 Task: Implement the logic of calculate the total prices of all the products.
Action: Mouse moved to (594, 40)
Screenshot: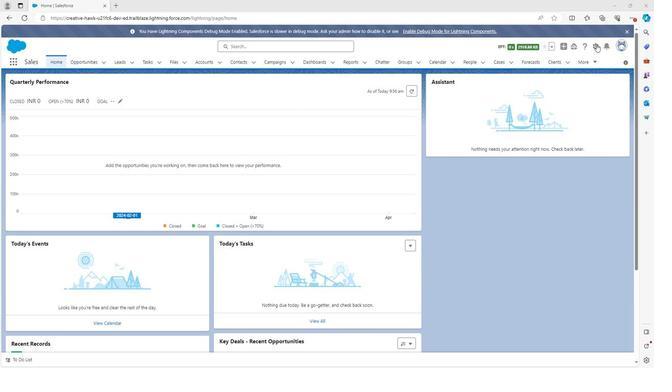 
Action: Mouse pressed left at (594, 40)
Screenshot: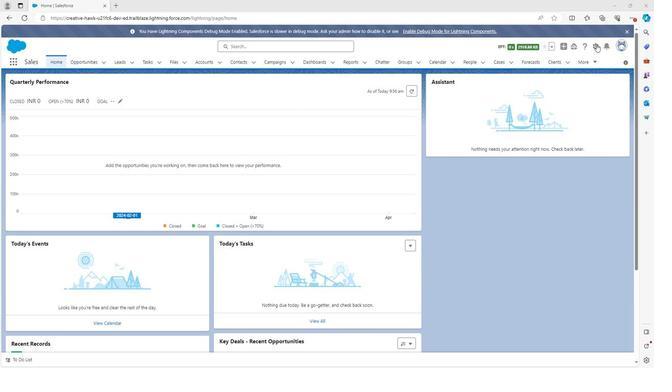 
Action: Mouse moved to (569, 59)
Screenshot: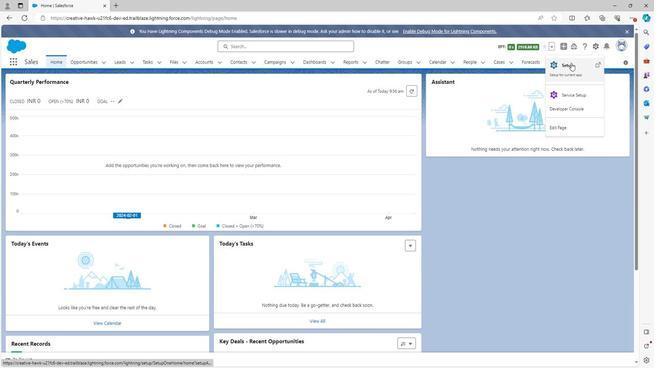 
Action: Mouse pressed left at (569, 59)
Screenshot: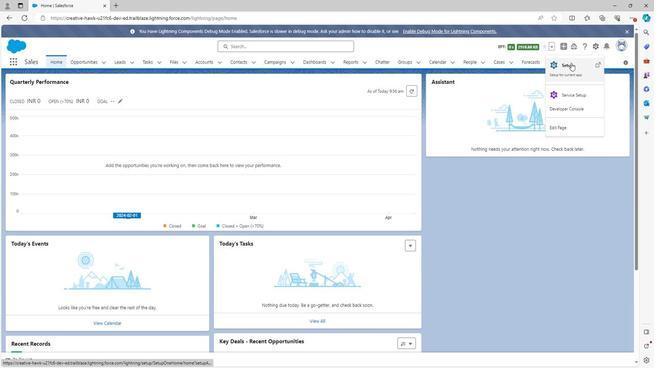
Action: Mouse moved to (84, 59)
Screenshot: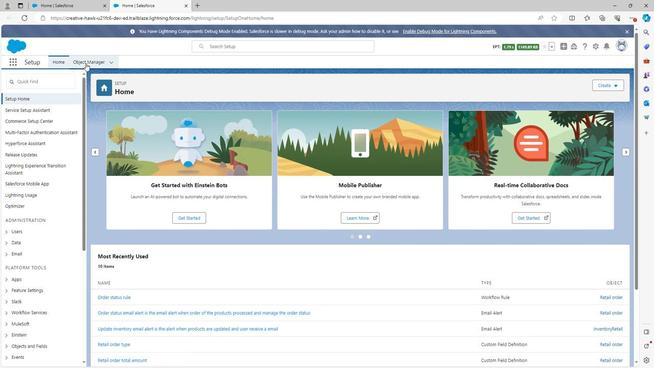 
Action: Mouse pressed left at (84, 59)
Screenshot: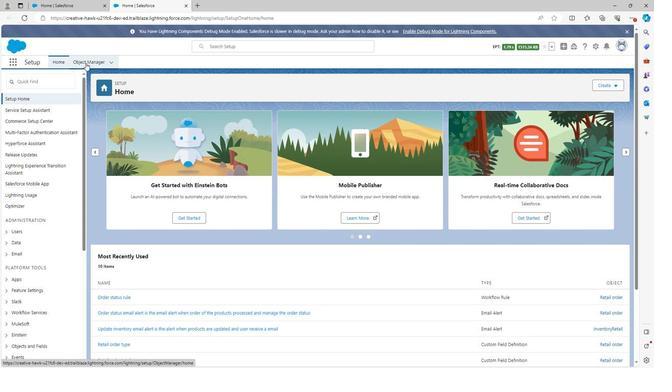 
Action: Mouse moved to (606, 79)
Screenshot: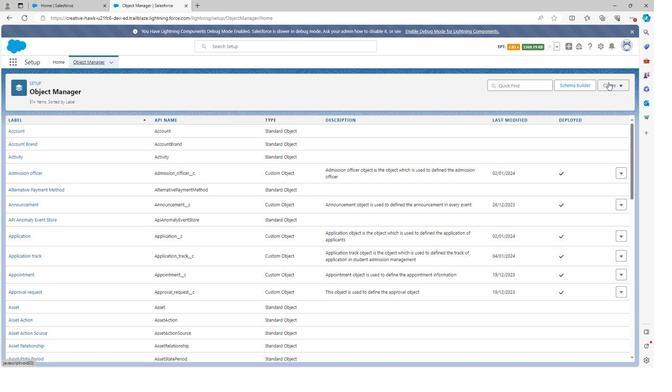 
Action: Mouse pressed left at (606, 79)
Screenshot: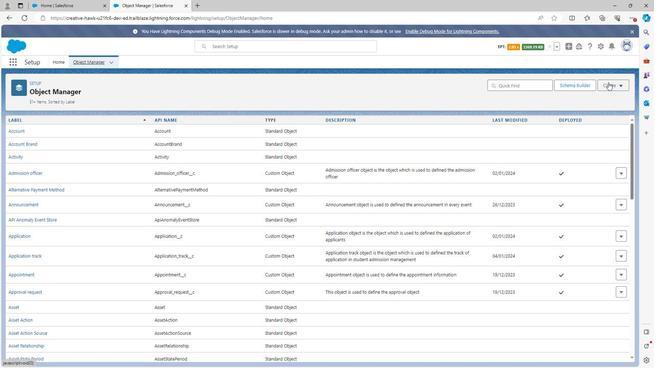 
Action: Mouse moved to (80, 193)
Screenshot: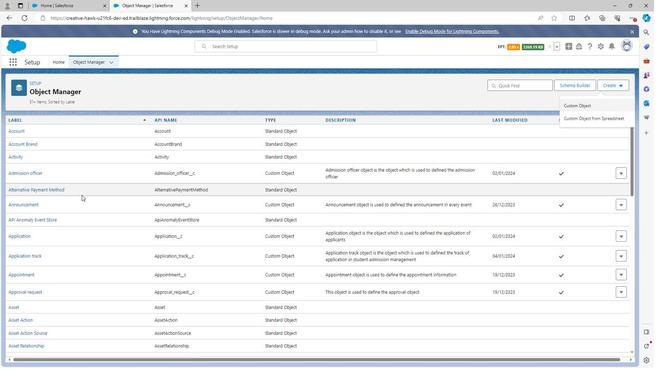 
Action: Mouse scrolled (80, 193) with delta (0, 0)
Screenshot: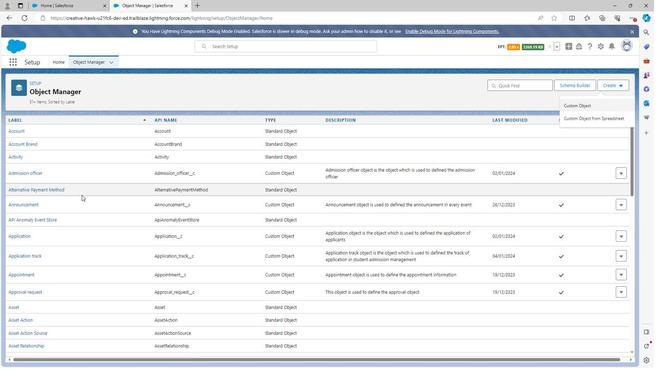 
Action: Mouse moved to (81, 193)
Screenshot: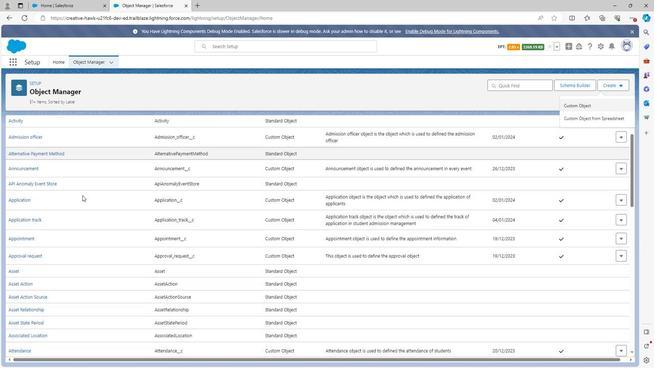 
Action: Mouse scrolled (81, 193) with delta (0, 0)
Screenshot: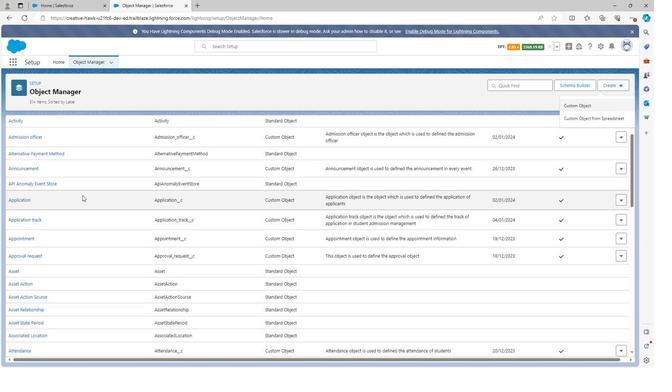 
Action: Mouse moved to (81, 194)
Screenshot: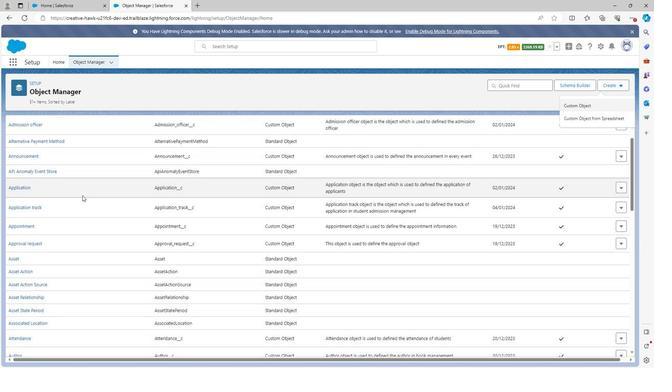 
Action: Mouse scrolled (81, 194) with delta (0, 0)
Screenshot: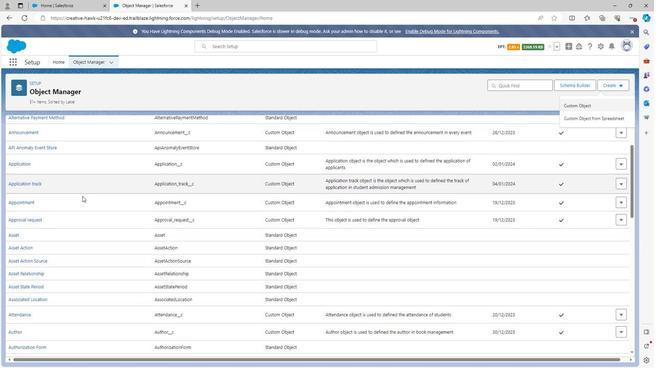 
Action: Mouse scrolled (81, 194) with delta (0, 0)
Screenshot: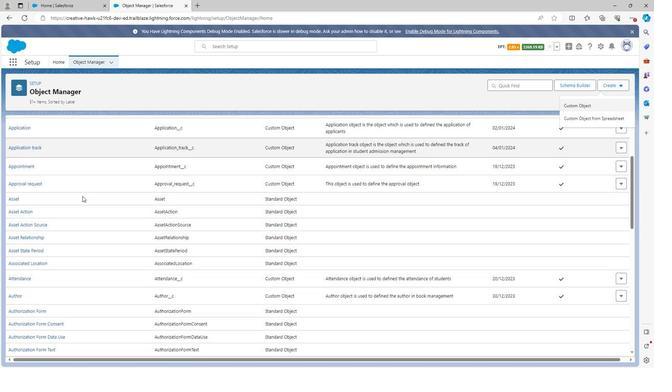 
Action: Mouse scrolled (81, 194) with delta (0, 0)
Screenshot: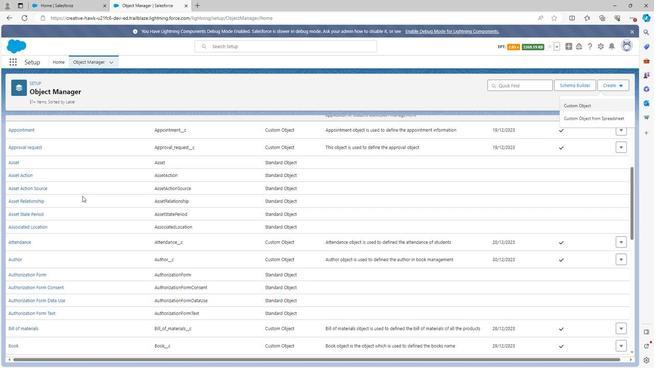 
Action: Mouse scrolled (81, 194) with delta (0, 0)
Screenshot: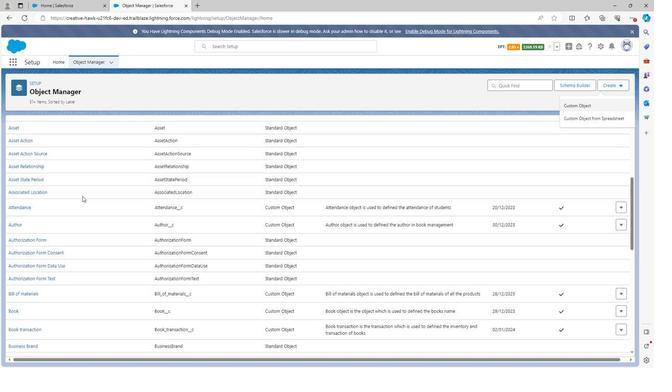 
Action: Mouse scrolled (81, 194) with delta (0, 0)
Screenshot: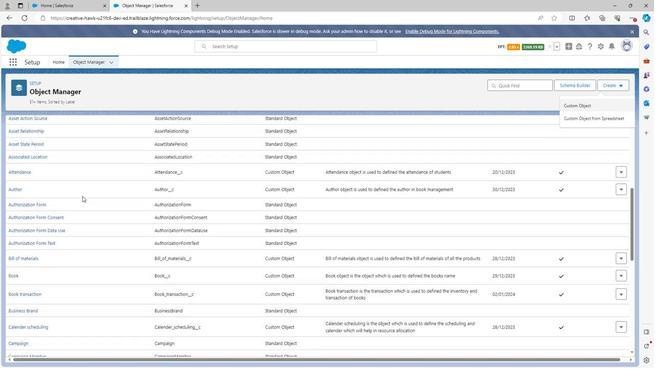 
Action: Mouse scrolled (81, 194) with delta (0, 0)
Screenshot: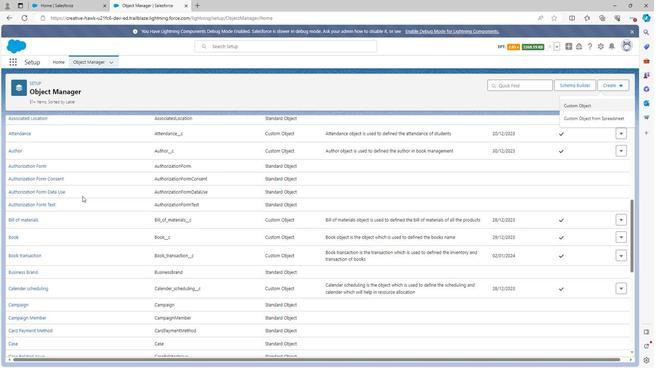
Action: Mouse scrolled (81, 194) with delta (0, 0)
Screenshot: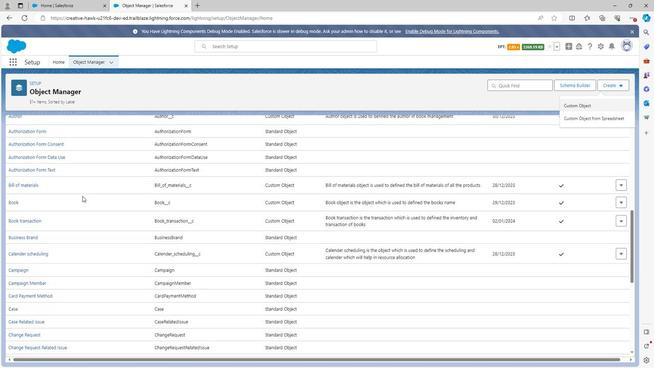 
Action: Mouse scrolled (81, 194) with delta (0, 0)
Screenshot: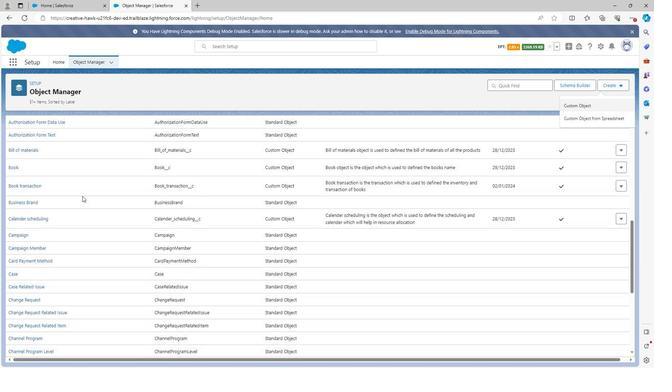 
Action: Mouse scrolled (81, 194) with delta (0, 0)
Screenshot: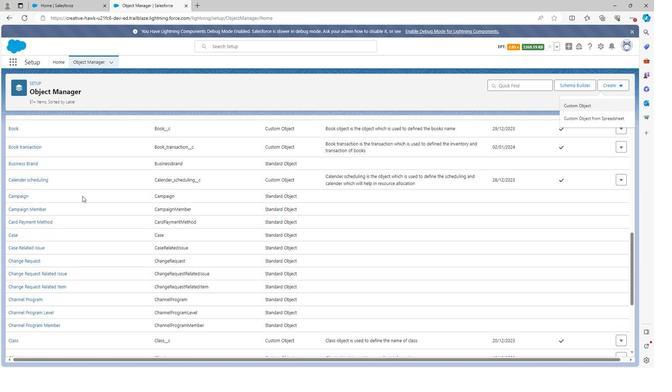 
Action: Mouse scrolled (81, 194) with delta (0, 0)
Screenshot: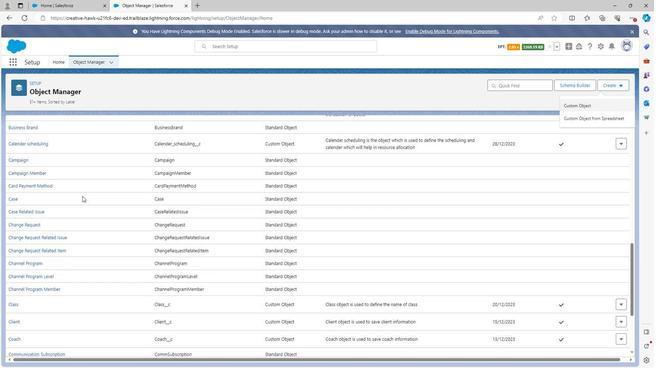 
Action: Mouse scrolled (81, 194) with delta (0, 0)
Screenshot: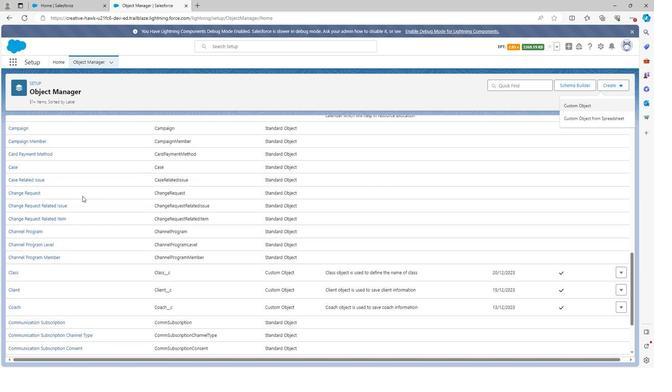 
Action: Mouse scrolled (81, 194) with delta (0, 0)
Screenshot: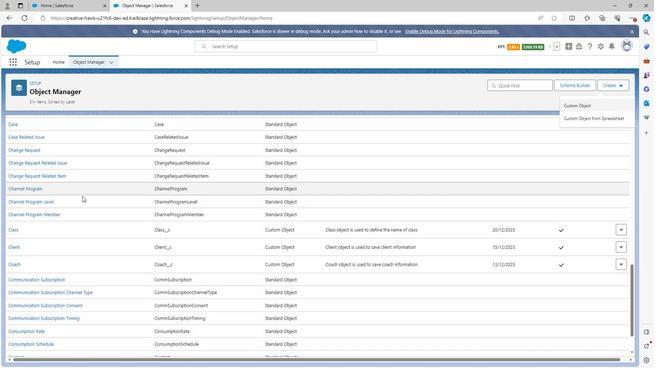 
Action: Mouse scrolled (81, 194) with delta (0, 0)
Screenshot: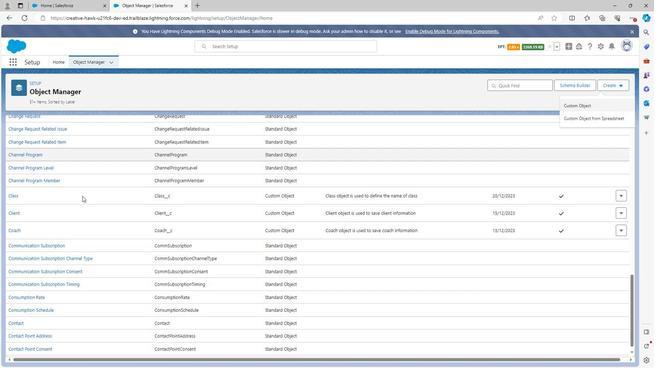 
Action: Mouse scrolled (81, 194) with delta (0, 0)
Screenshot: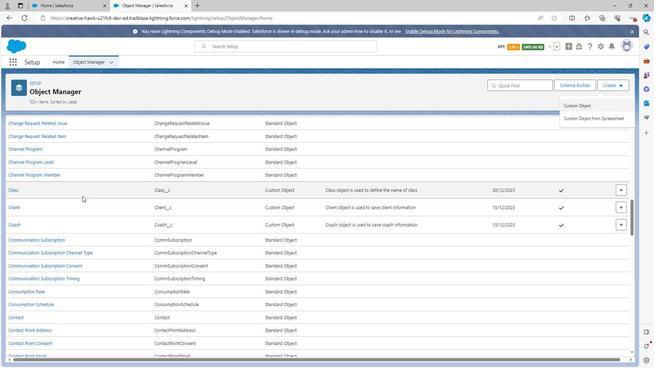 
Action: Mouse moved to (81, 195)
Screenshot: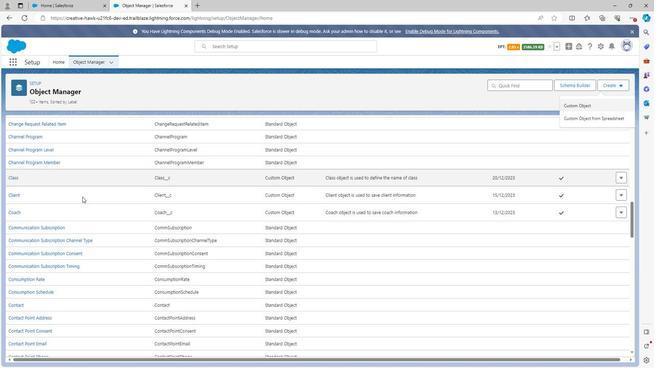 
Action: Mouse scrolled (81, 194) with delta (0, 0)
Screenshot: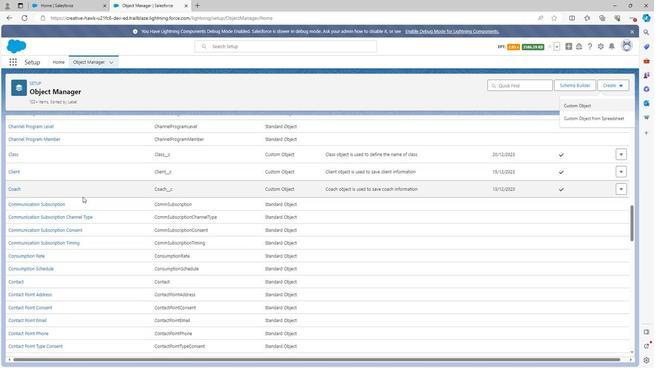 
Action: Mouse scrolled (81, 194) with delta (0, 0)
Screenshot: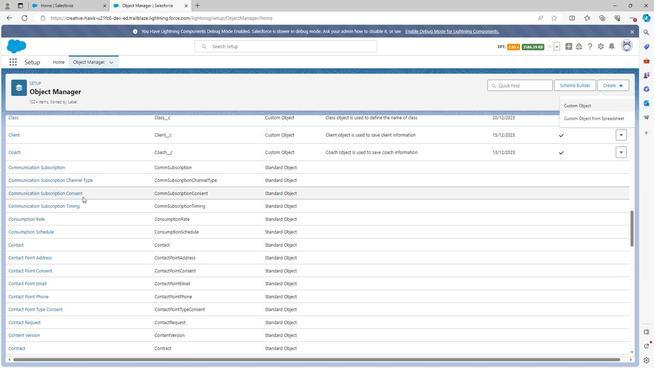 
Action: Mouse scrolled (81, 194) with delta (0, 0)
Screenshot: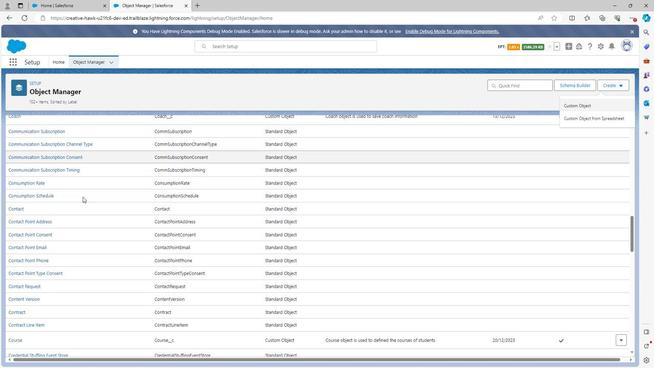 
Action: Mouse scrolled (81, 194) with delta (0, 0)
Screenshot: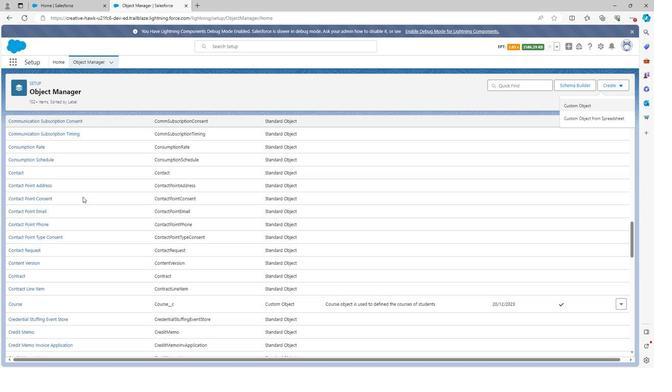 
Action: Mouse scrolled (81, 194) with delta (0, 0)
Screenshot: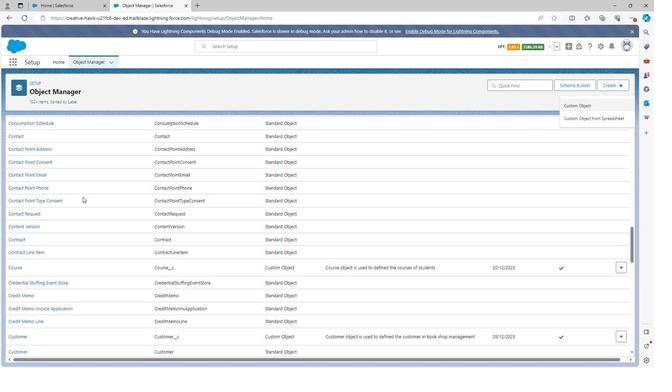 
Action: Mouse scrolled (81, 194) with delta (0, 0)
Screenshot: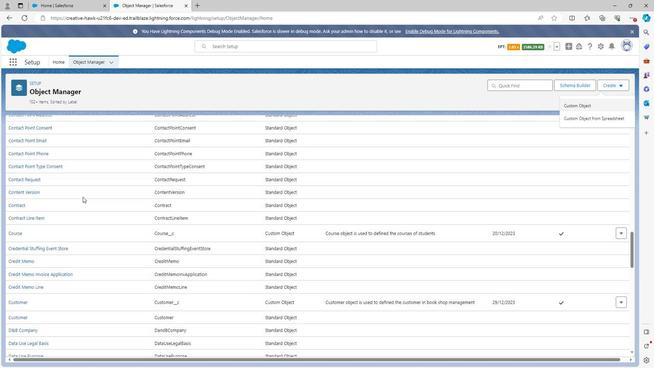 
Action: Mouse scrolled (81, 194) with delta (0, 0)
Screenshot: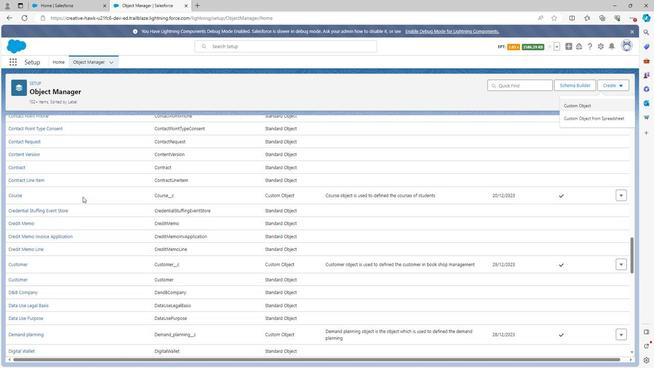 
Action: Mouse scrolled (81, 194) with delta (0, 0)
Screenshot: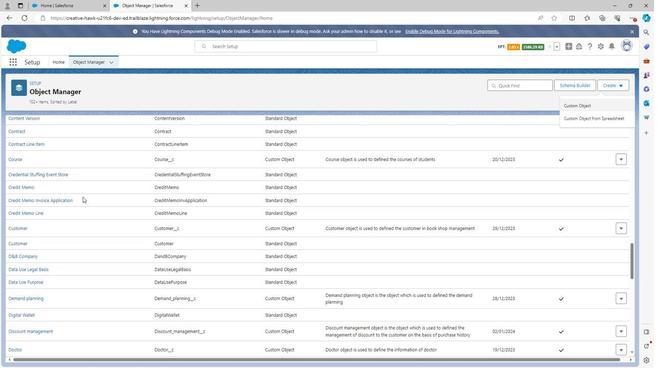 
Action: Mouse scrolled (81, 194) with delta (0, 0)
Screenshot: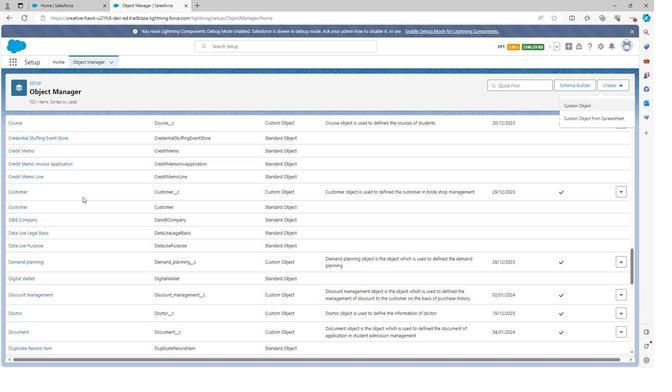 
Action: Mouse scrolled (81, 194) with delta (0, 0)
Screenshot: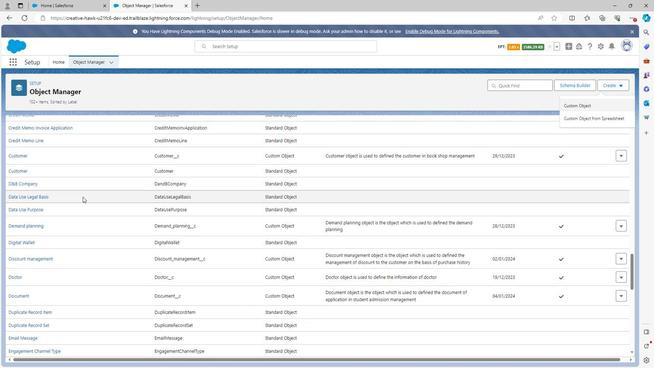 
Action: Mouse scrolled (81, 194) with delta (0, 0)
Screenshot: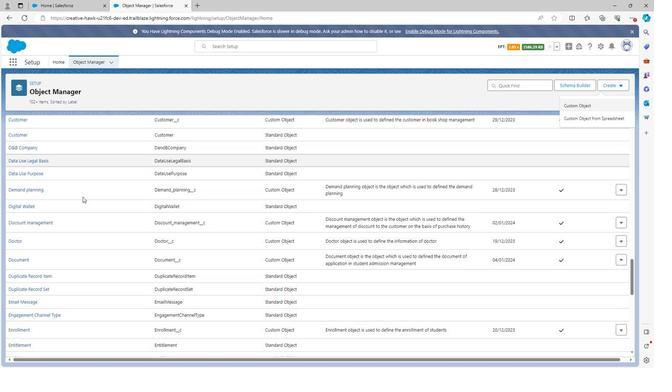
Action: Mouse scrolled (81, 194) with delta (0, 0)
Screenshot: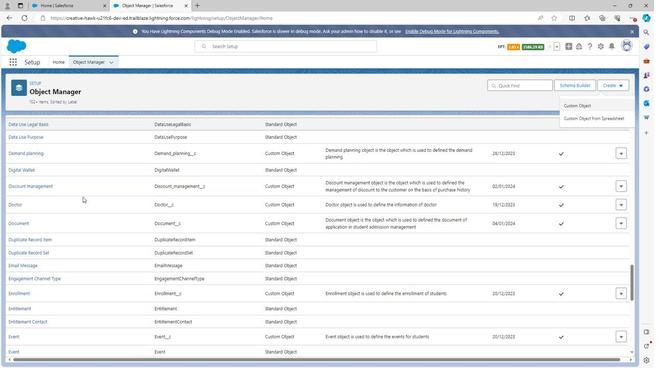 
Action: Mouse scrolled (81, 194) with delta (0, 0)
Screenshot: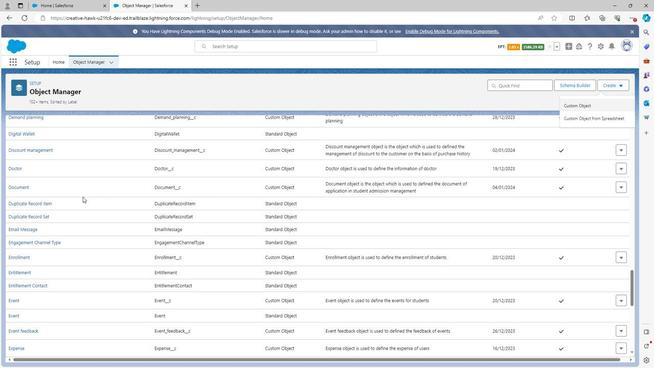
Action: Mouse scrolled (81, 194) with delta (0, 0)
Screenshot: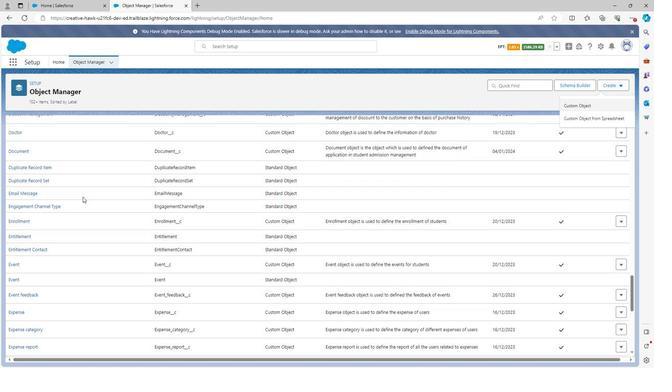 
Action: Mouse scrolled (81, 194) with delta (0, 0)
Screenshot: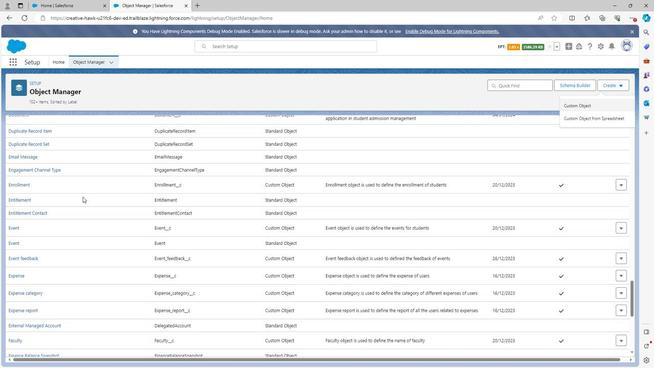 
Action: Mouse scrolled (81, 194) with delta (0, 0)
Screenshot: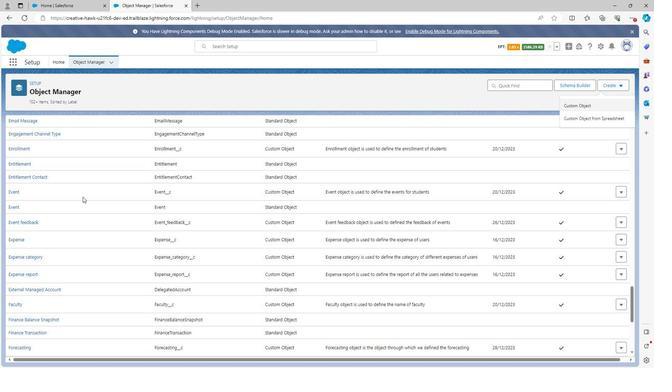 
Action: Mouse scrolled (81, 194) with delta (0, 0)
Screenshot: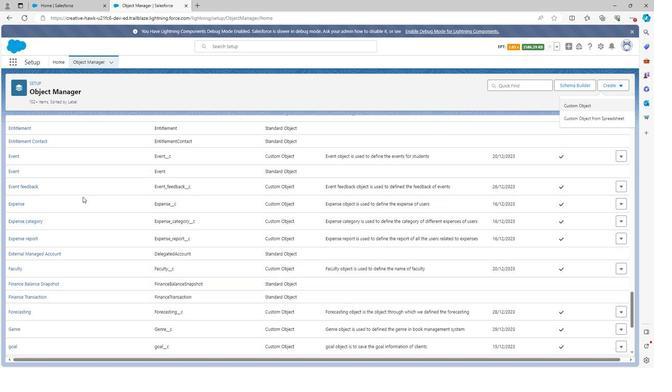 
Action: Mouse scrolled (81, 194) with delta (0, 0)
Screenshot: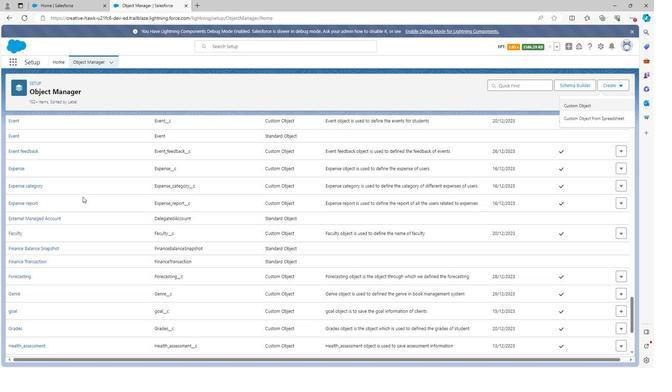 
Action: Mouse scrolled (81, 194) with delta (0, 0)
Screenshot: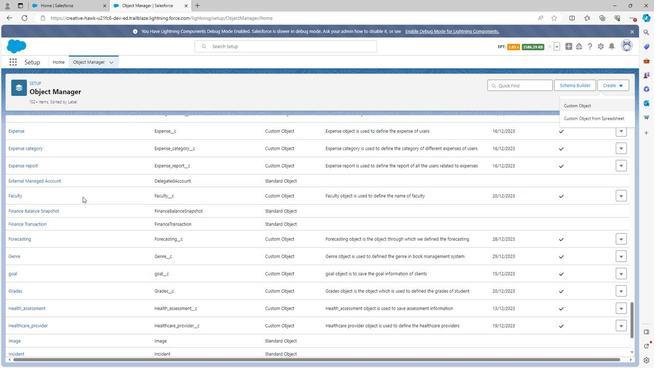 
Action: Mouse scrolled (81, 194) with delta (0, 0)
Screenshot: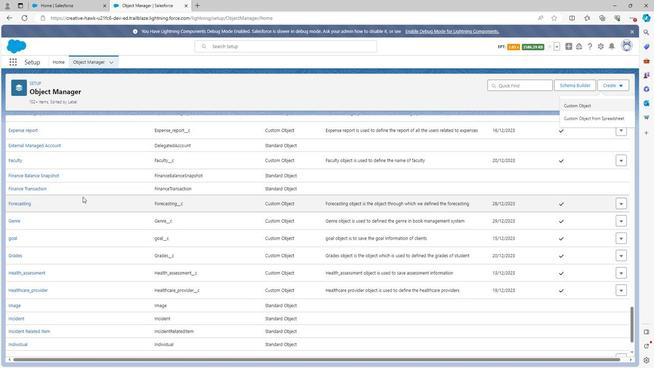 
Action: Mouse scrolled (81, 194) with delta (0, 0)
Screenshot: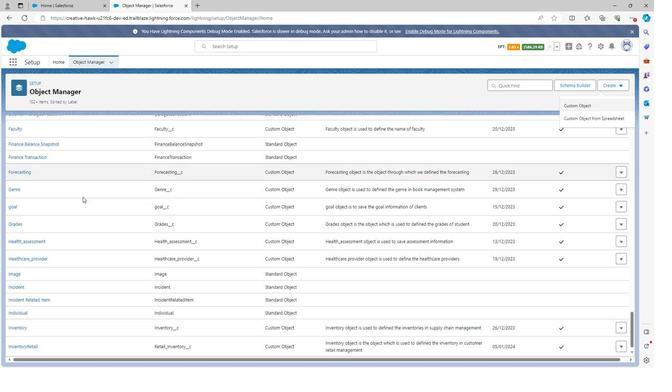 
Action: Mouse scrolled (81, 194) with delta (0, 0)
Screenshot: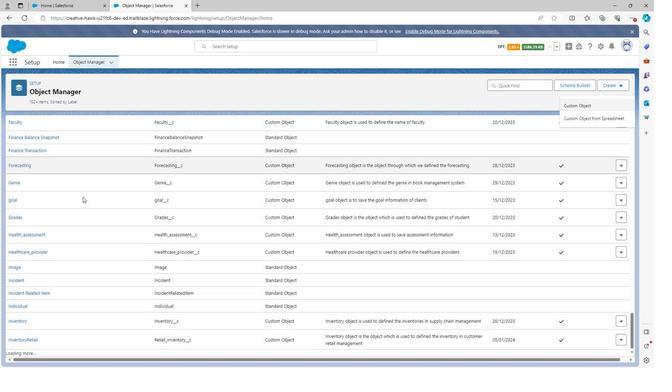 
Action: Mouse scrolled (81, 194) with delta (0, 0)
Screenshot: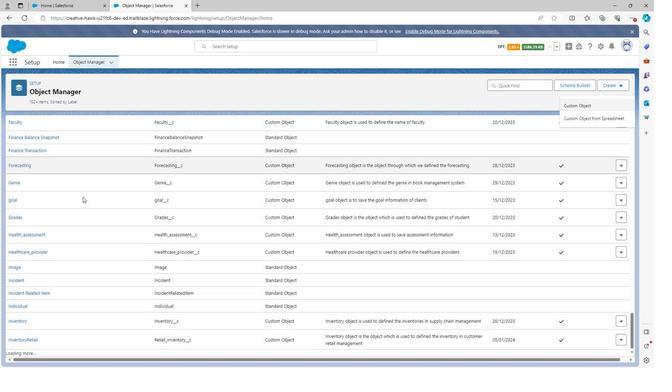 
Action: Mouse moved to (78, 200)
Screenshot: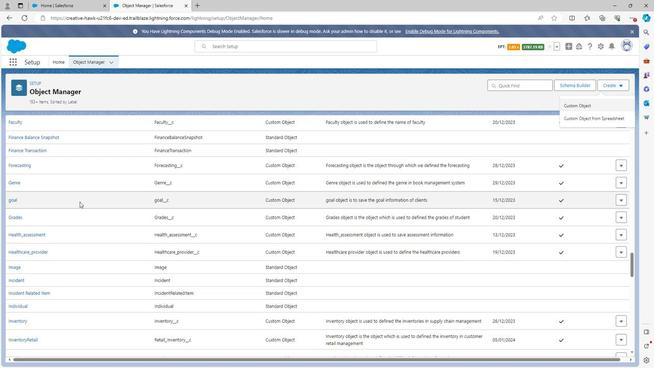 
Action: Mouse scrolled (78, 199) with delta (0, 0)
Screenshot: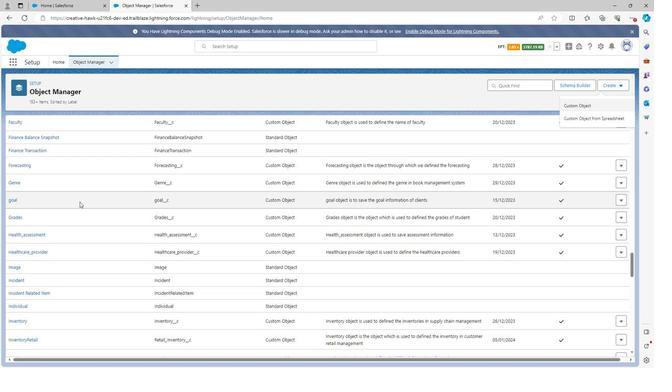 
Action: Mouse scrolled (78, 199) with delta (0, 0)
Screenshot: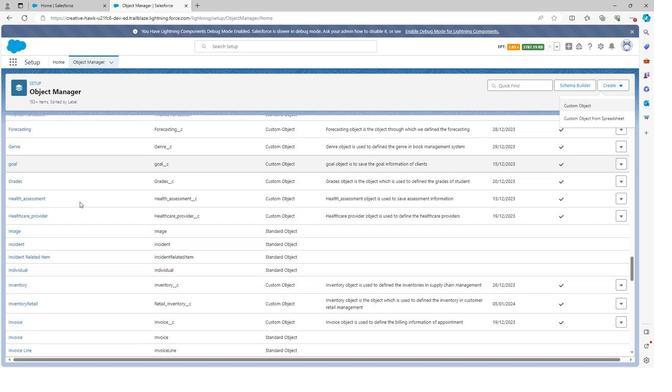 
Action: Mouse scrolled (78, 199) with delta (0, 0)
Screenshot: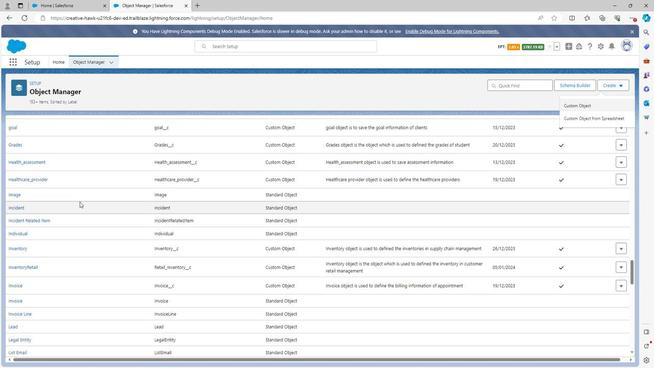 
Action: Mouse scrolled (78, 199) with delta (0, 0)
Screenshot: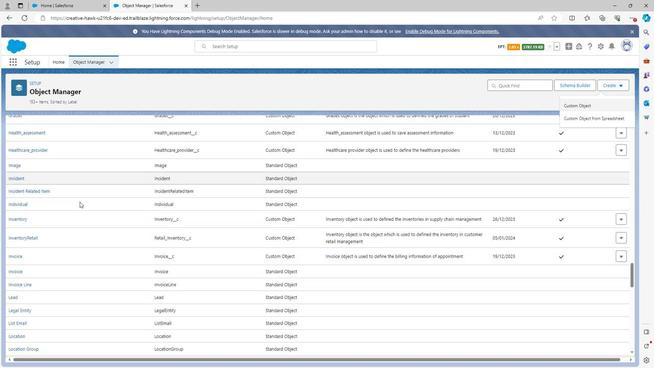 
Action: Mouse scrolled (78, 199) with delta (0, 0)
Screenshot: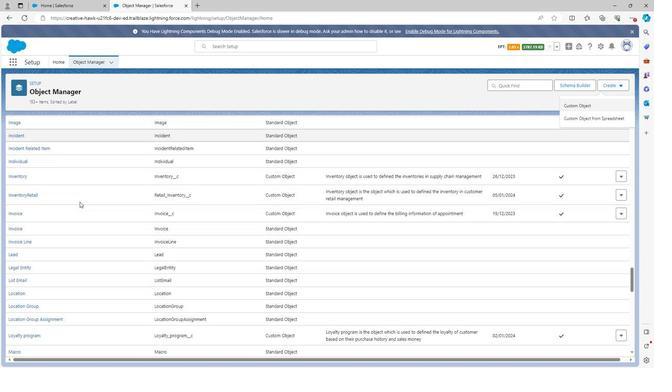 
Action: Mouse scrolled (78, 199) with delta (0, 0)
Screenshot: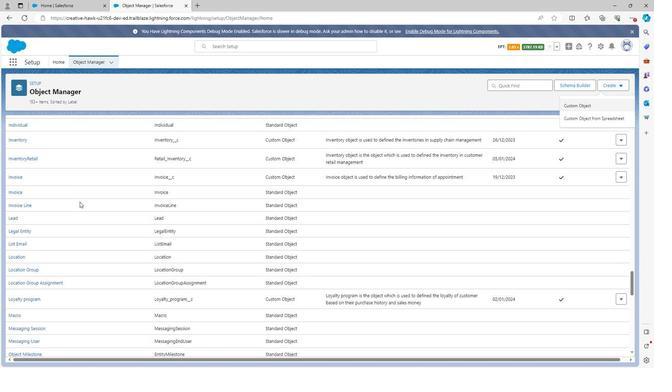 
Action: Mouse scrolled (78, 199) with delta (0, 0)
Screenshot: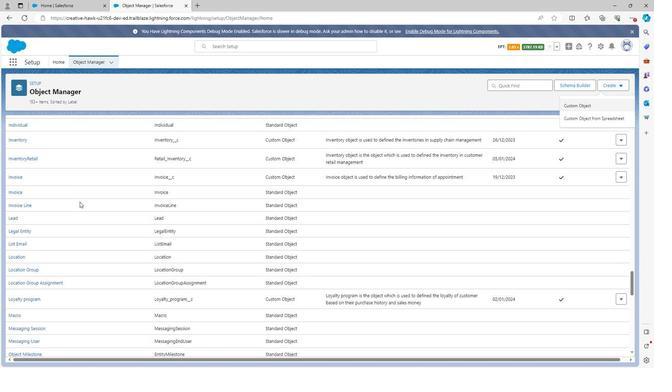 
Action: Mouse moved to (63, 201)
Screenshot: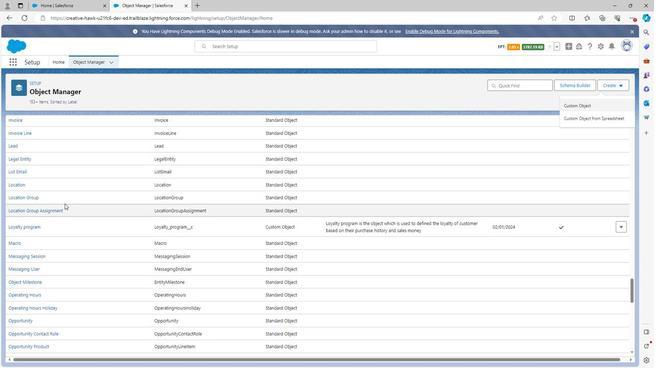 
Action: Mouse scrolled (63, 201) with delta (0, 0)
Screenshot: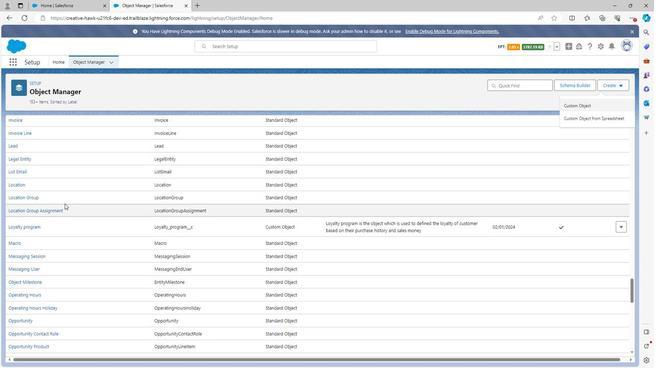 
Action: Mouse scrolled (63, 201) with delta (0, 0)
Screenshot: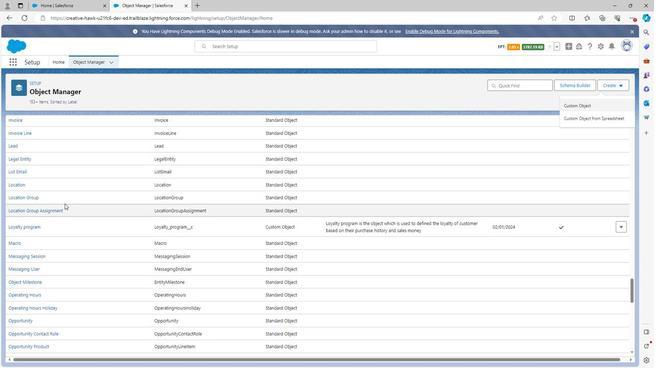 
Action: Mouse moved to (63, 201)
Screenshot: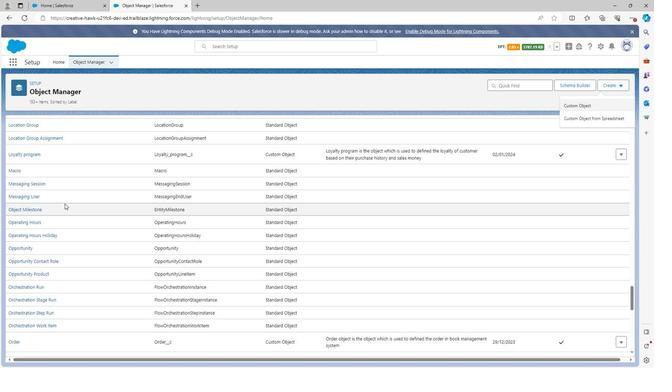 
Action: Mouse scrolled (63, 201) with delta (0, 0)
Screenshot: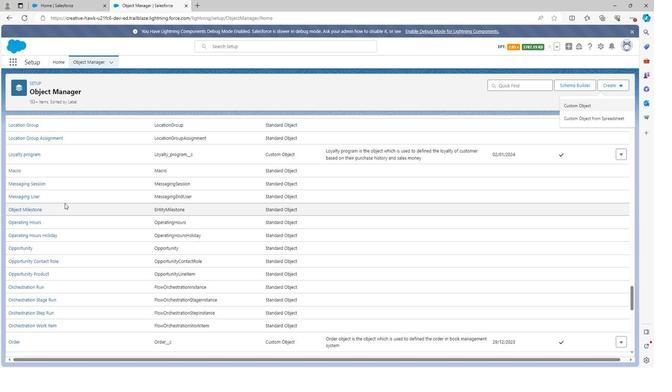 
Action: Mouse scrolled (63, 201) with delta (0, 0)
Screenshot: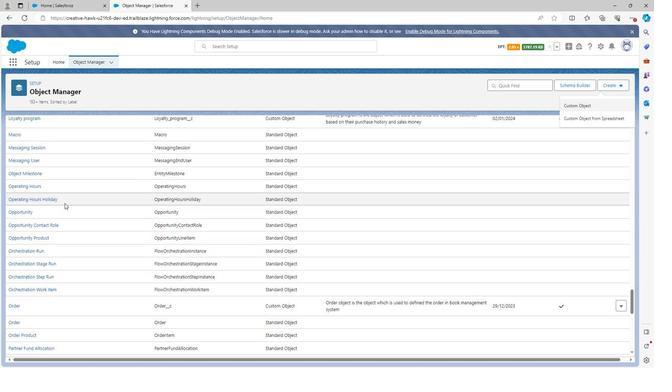 
Action: Mouse scrolled (63, 201) with delta (0, 0)
Screenshot: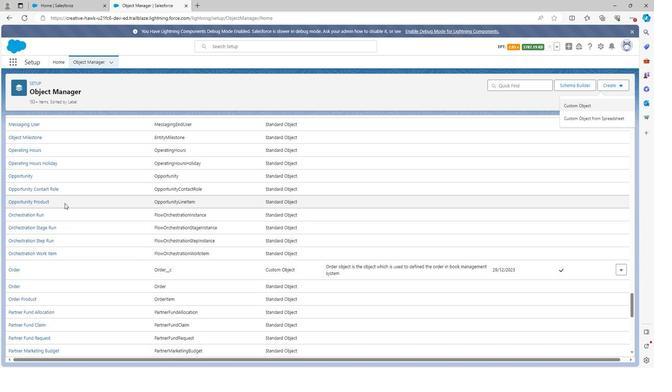 
Action: Mouse scrolled (63, 201) with delta (0, 0)
Screenshot: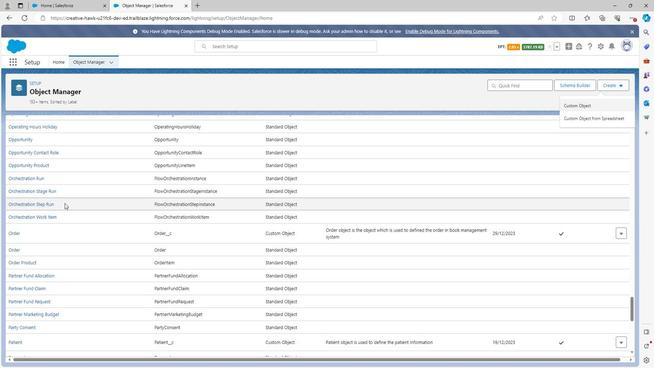 
Action: Mouse scrolled (63, 201) with delta (0, 0)
Screenshot: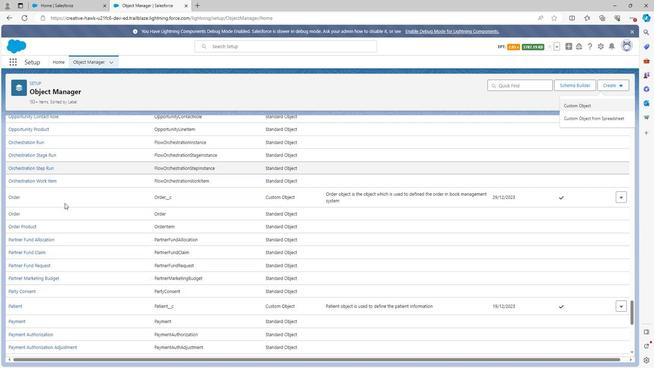 
Action: Mouse scrolled (63, 201) with delta (0, 0)
Screenshot: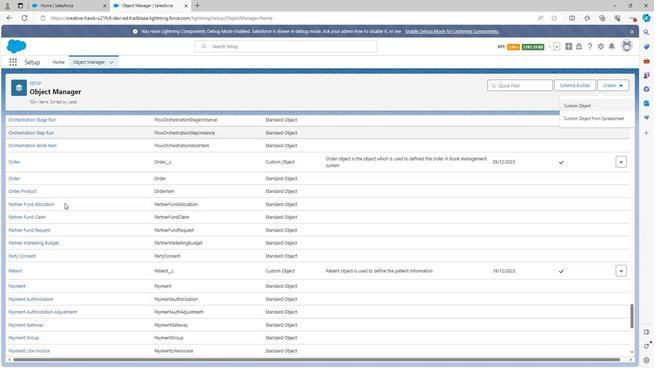 
Action: Mouse scrolled (63, 201) with delta (0, 0)
Screenshot: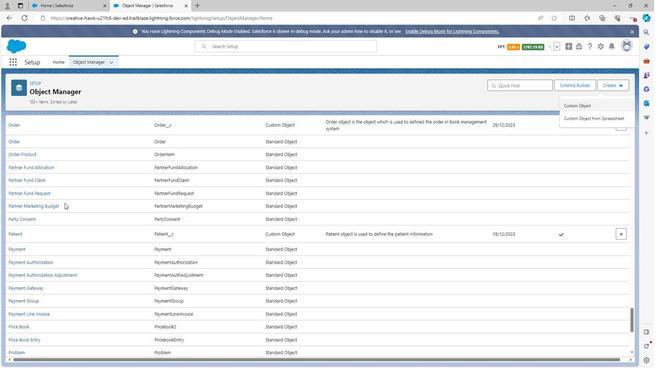 
Action: Mouse scrolled (63, 201) with delta (0, 0)
Screenshot: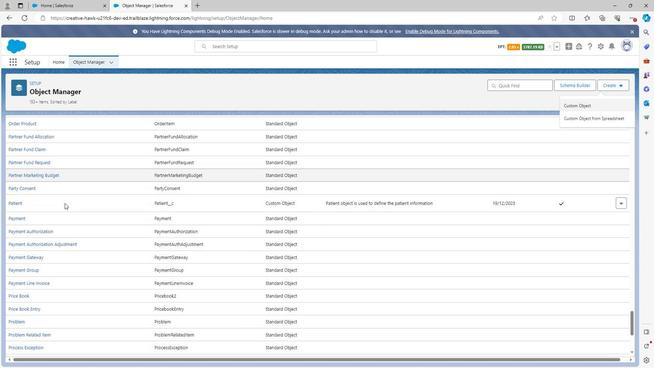 
Action: Mouse scrolled (63, 201) with delta (0, 0)
Screenshot: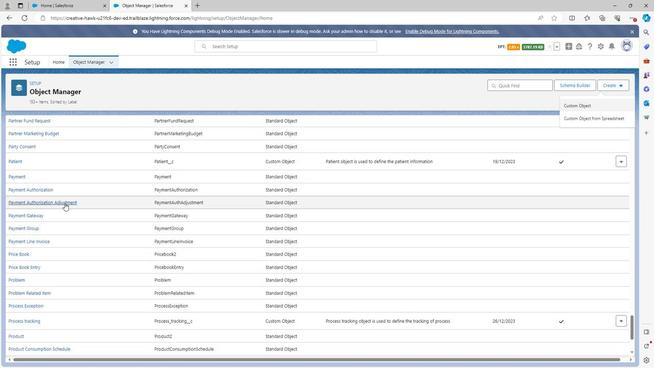 
Action: Mouse scrolled (63, 201) with delta (0, 0)
Screenshot: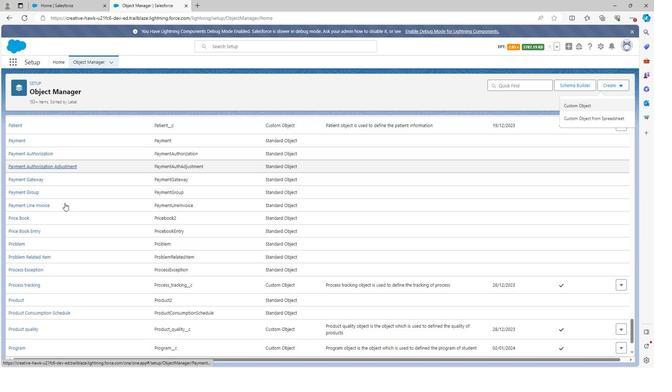 
Action: Mouse scrolled (63, 201) with delta (0, 0)
Screenshot: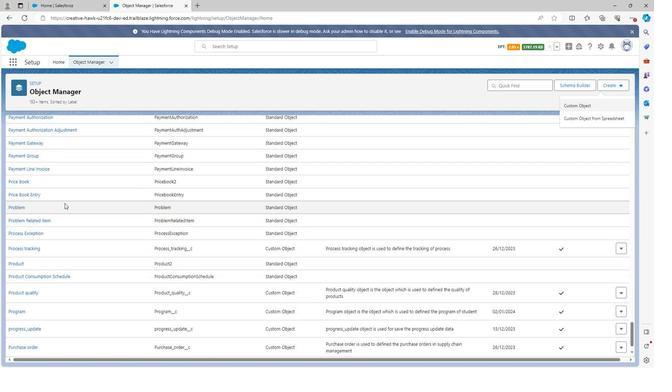 
Action: Mouse scrolled (63, 201) with delta (0, 0)
Screenshot: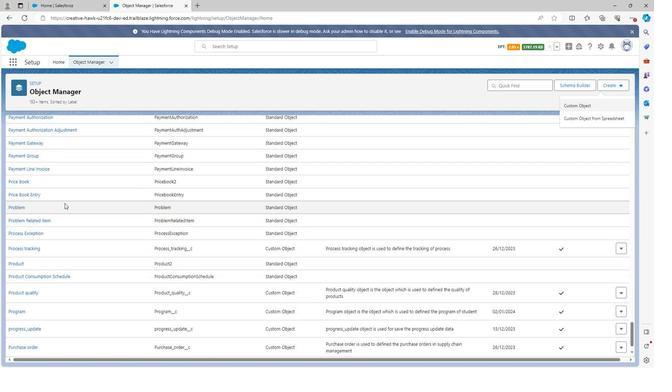 
Action: Mouse moved to (59, 229)
Screenshot: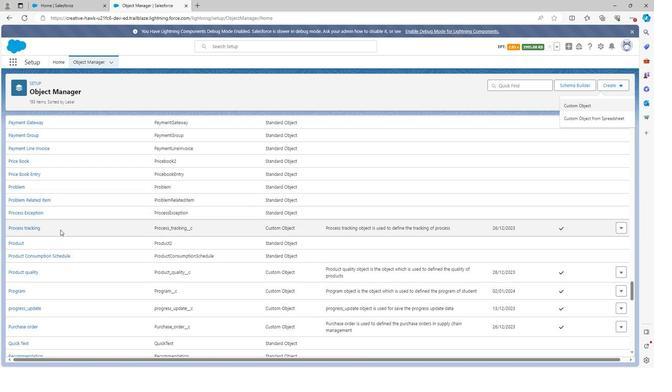 
Action: Mouse scrolled (59, 229) with delta (0, 0)
Screenshot: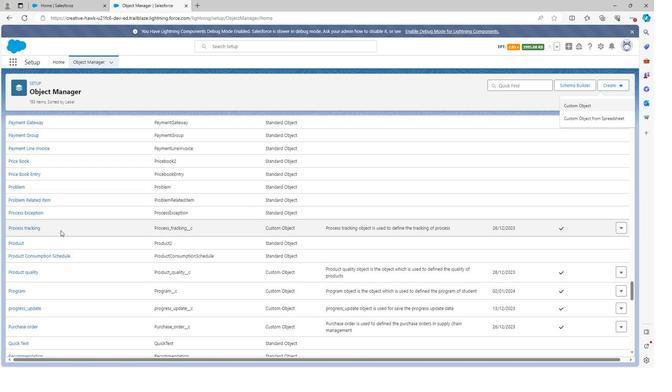 
Action: Mouse scrolled (59, 229) with delta (0, 0)
Screenshot: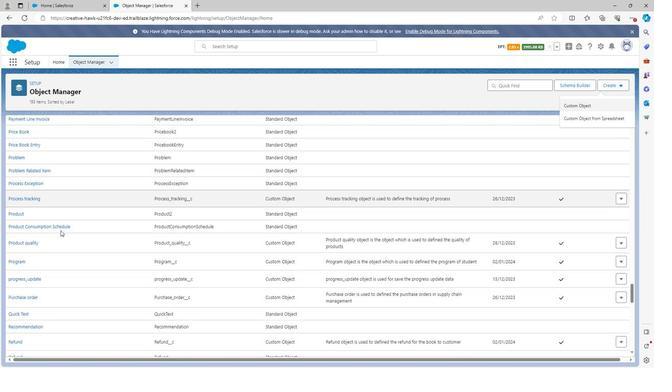 
Action: Mouse scrolled (59, 229) with delta (0, 0)
Screenshot: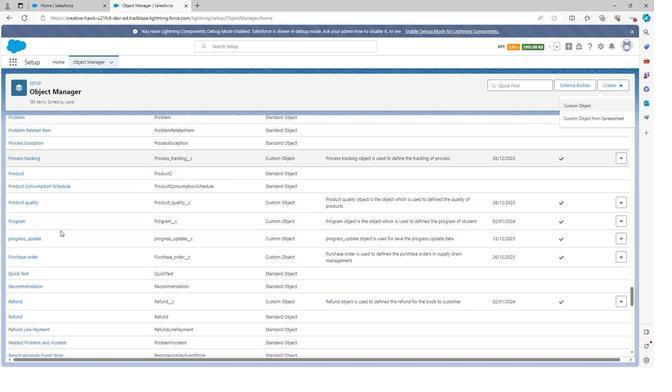 
Action: Mouse scrolled (59, 229) with delta (0, 0)
Screenshot: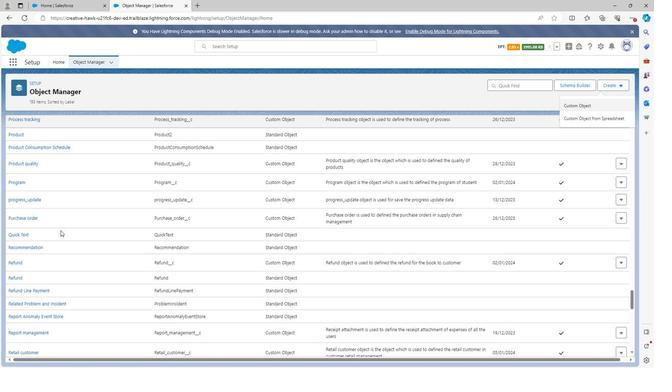 
Action: Mouse scrolled (59, 229) with delta (0, 0)
Screenshot: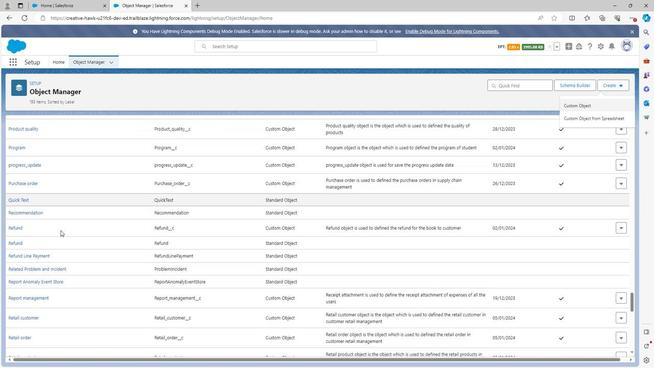 
Action: Mouse scrolled (59, 229) with delta (0, 0)
Screenshot: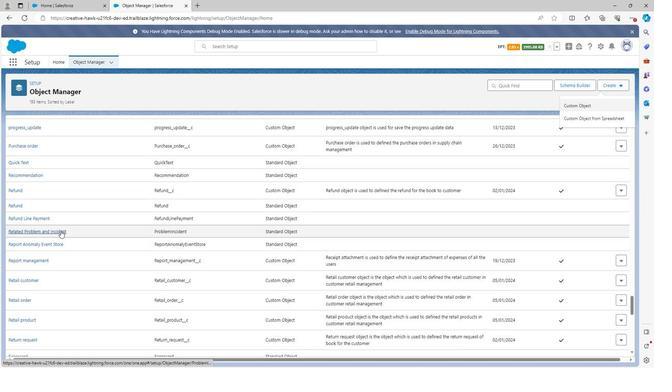 
Action: Mouse scrolled (59, 229) with delta (0, 0)
Screenshot: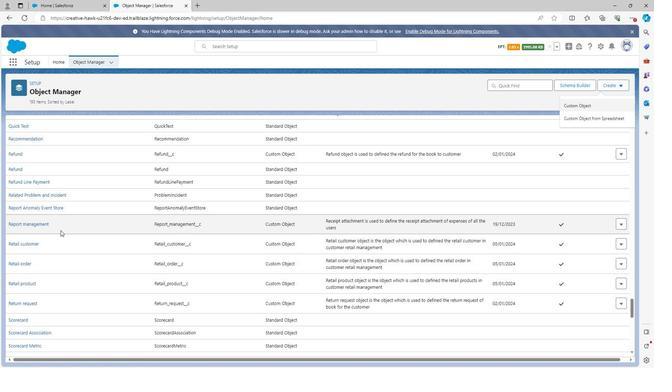 
Action: Mouse moved to (26, 245)
Screenshot: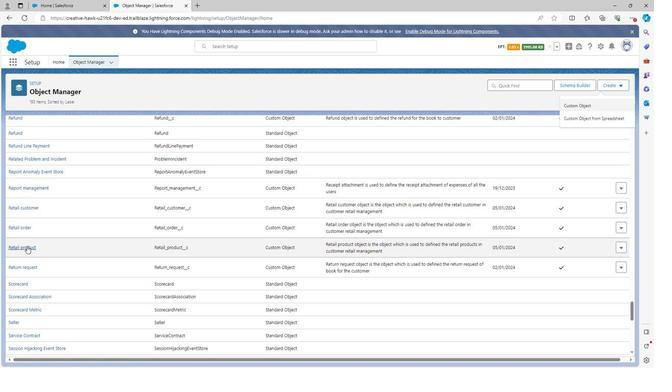 
Action: Mouse pressed left at (26, 245)
Screenshot: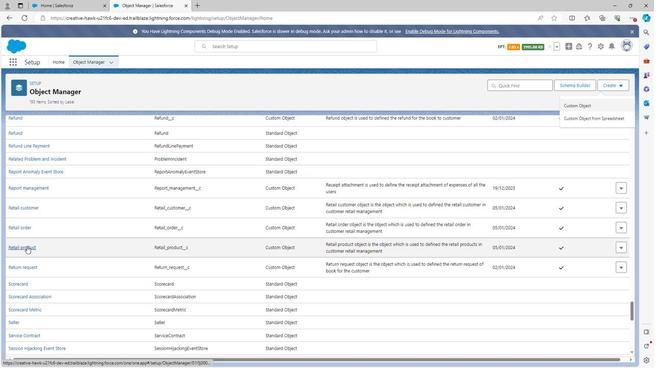 
Action: Mouse moved to (42, 128)
Screenshot: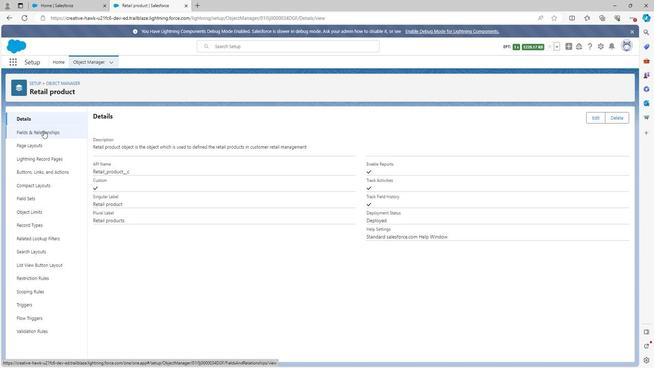 
Action: Mouse pressed left at (42, 128)
Screenshot: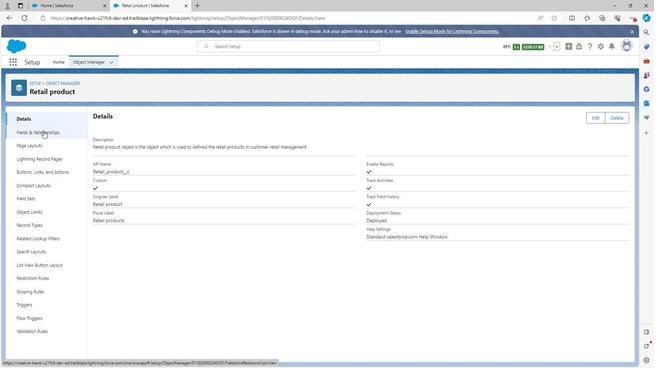 
Action: Mouse moved to (483, 114)
Screenshot: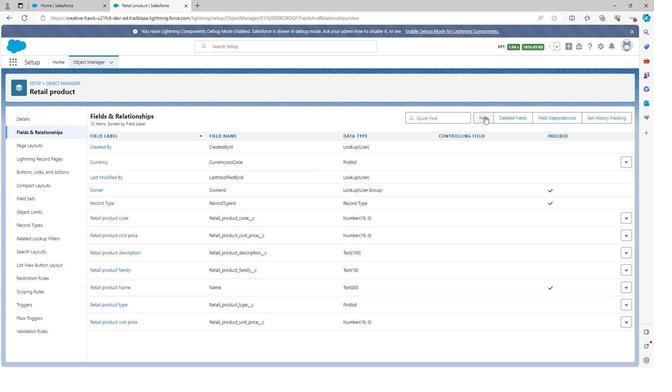 
Action: Mouse pressed left at (483, 114)
Screenshot: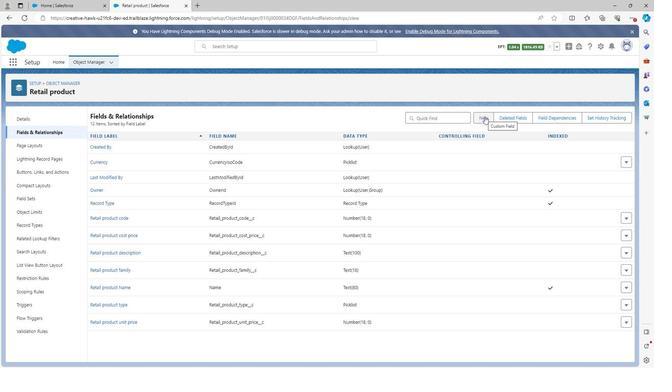 
Action: Mouse moved to (97, 336)
Screenshot: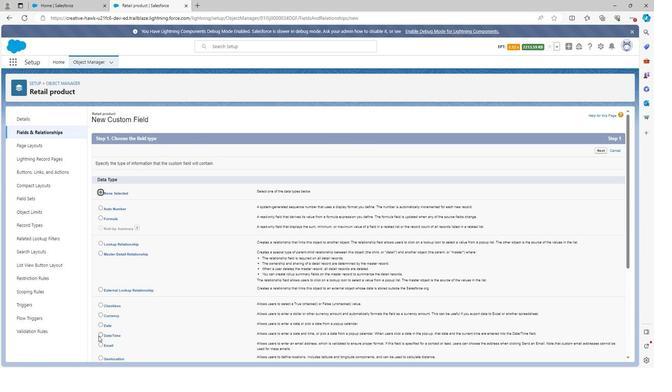
Action: Mouse scrolled (97, 335) with delta (0, 0)
Screenshot: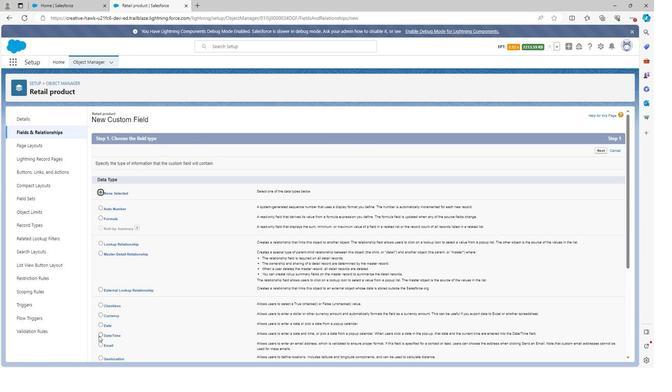 
Action: Mouse scrolled (97, 335) with delta (0, 0)
Screenshot: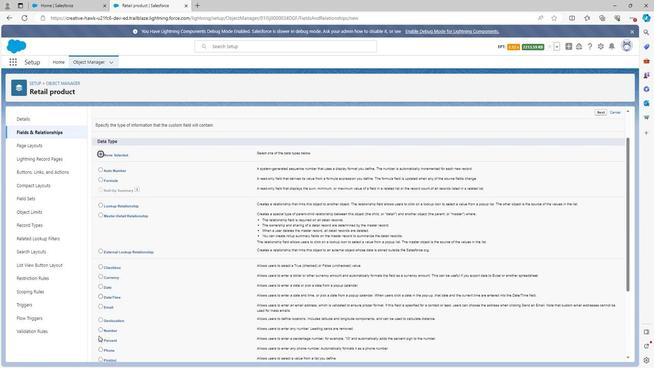 
Action: Mouse scrolled (97, 335) with delta (0, 0)
Screenshot: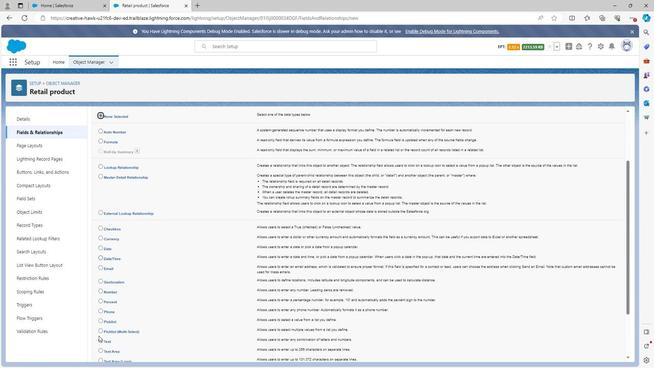 
Action: Mouse scrolled (97, 335) with delta (0, 0)
Screenshot: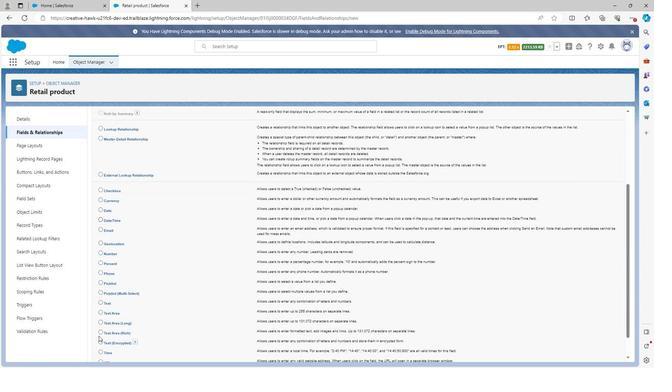 
Action: Mouse moved to (99, 225)
Screenshot: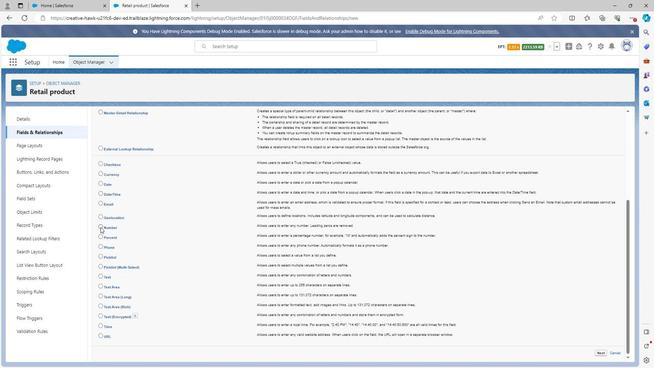 
Action: Mouse pressed left at (99, 225)
Screenshot: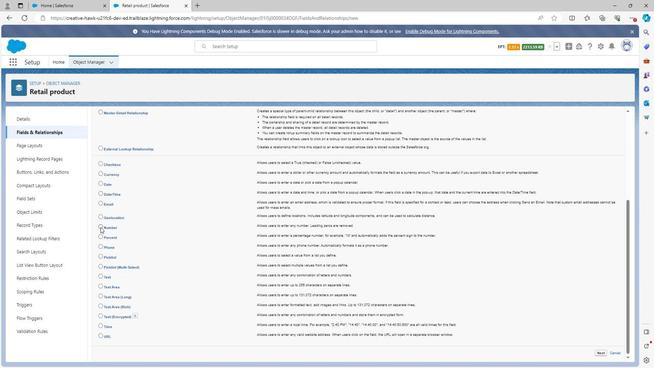 
Action: Mouse moved to (599, 353)
Screenshot: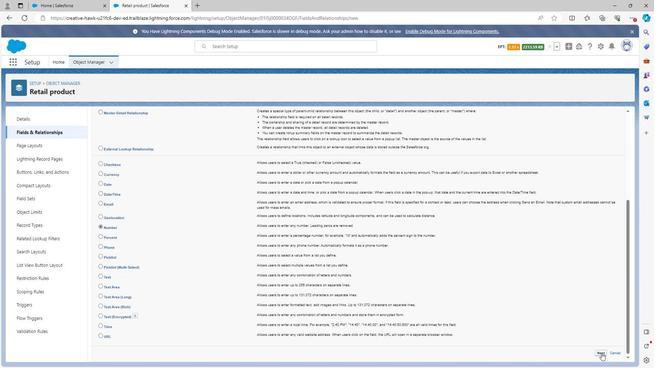 
Action: Mouse pressed left at (599, 353)
Screenshot: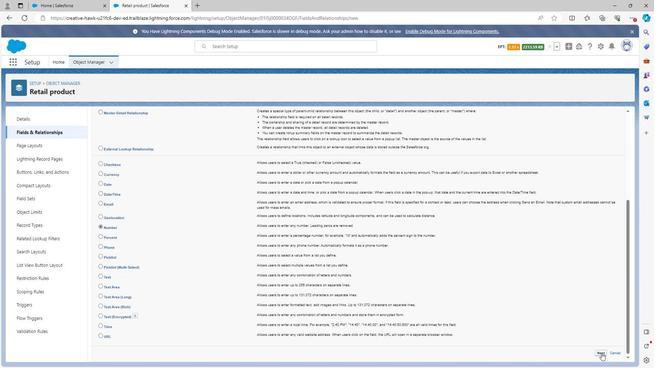 
Action: Mouse moved to (191, 155)
Screenshot: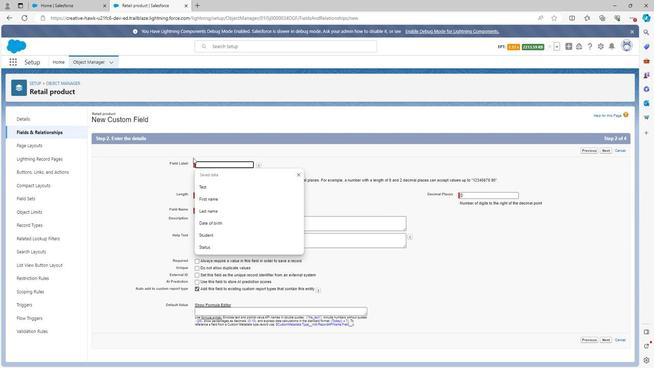 
Action: Key pressed <Key.shift>P<Key.backspace><Key.shift><Key.shift><Key.shift><Key.shift><Key.shift><Key.shift><Key.shift><Key.shift><Key.shift><Key.shift><Key.shift><Key.shift>Re
Screenshot: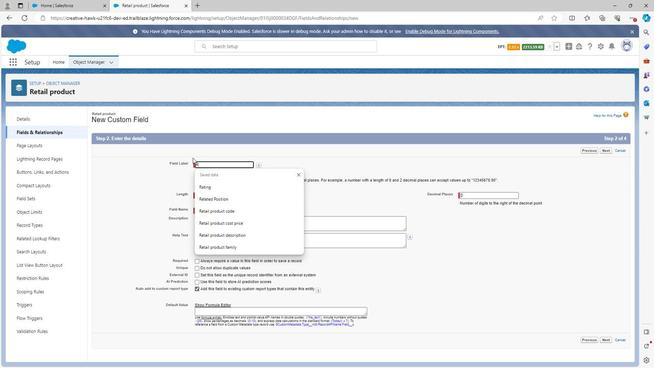
Action: Mouse moved to (190, 155)
Screenshot: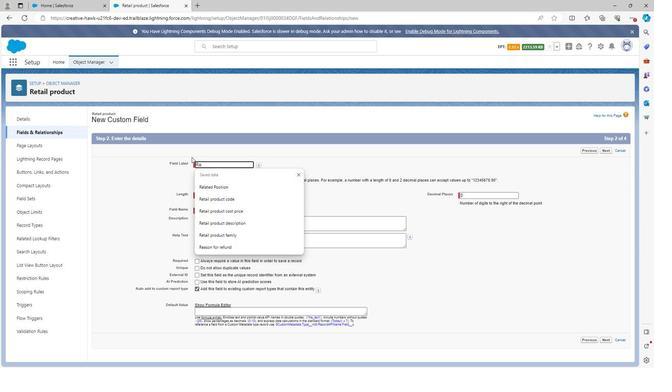 
Action: Key pressed t
Screenshot: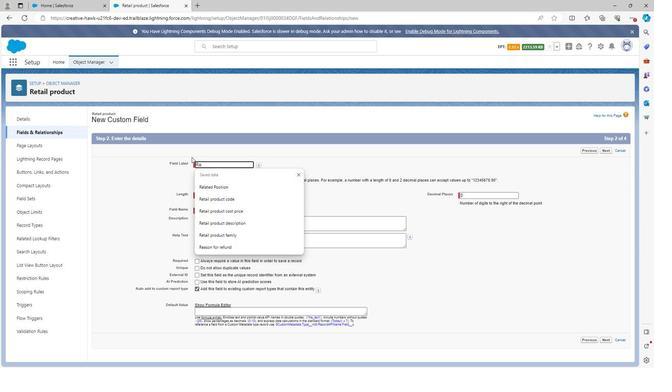 
Action: Mouse moved to (185, 152)
Screenshot: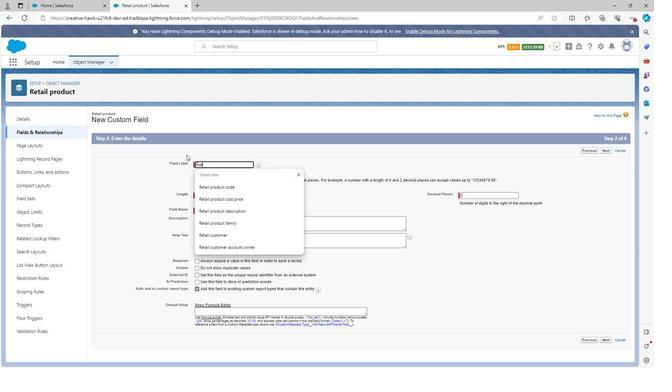 
Action: Key pressed ail
Screenshot: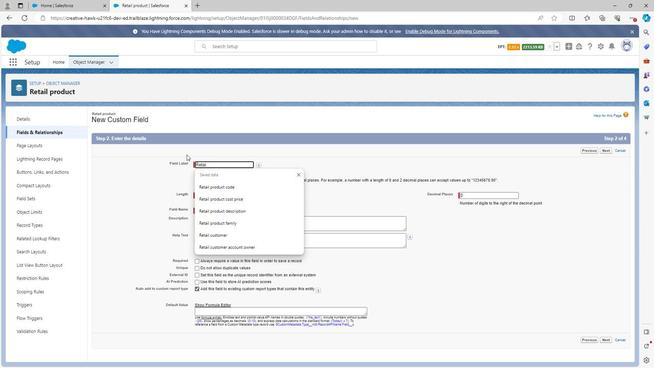 
Action: Mouse moved to (184, 152)
Screenshot: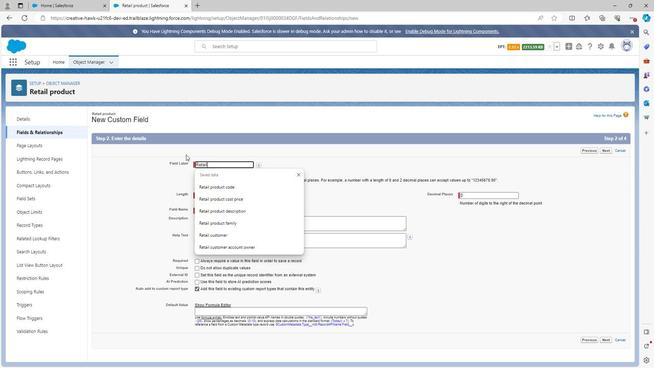 
Action: Key pressed <Key.space>product
Screenshot: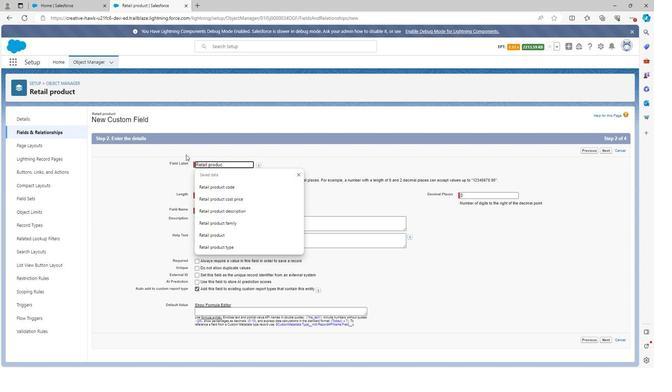 
Action: Mouse moved to (182, 154)
Screenshot: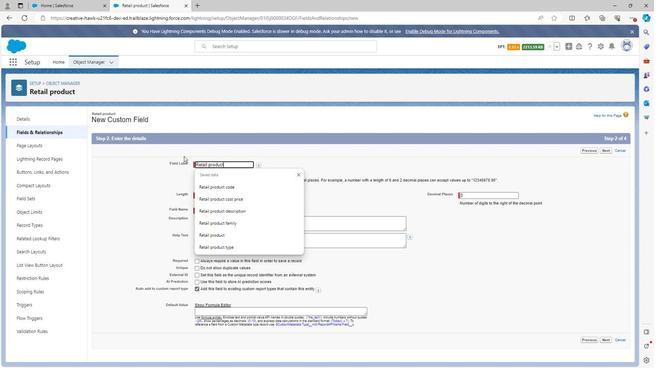 
Action: Key pressed <Key.space>quant
Screenshot: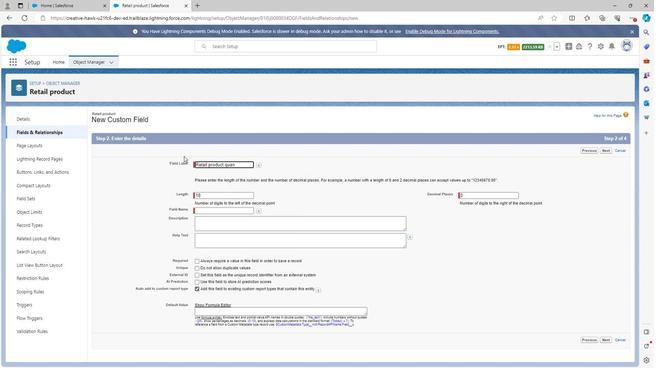 
Action: Mouse moved to (179, 156)
Screenshot: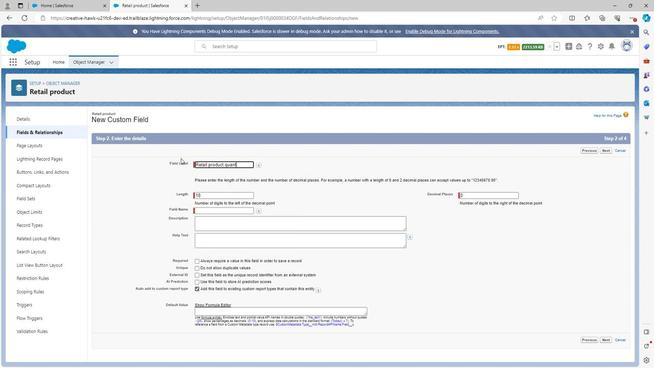 
Action: Key pressed it
Screenshot: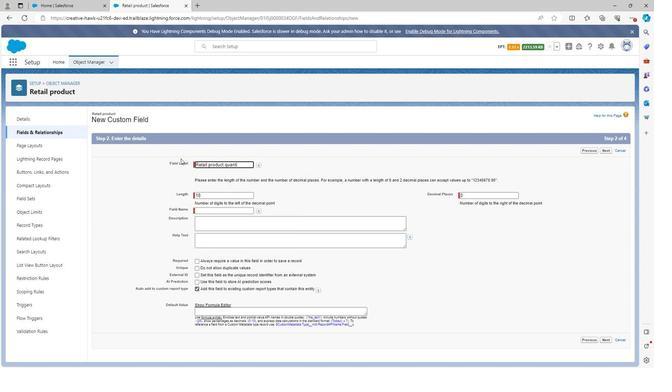 
Action: Mouse moved to (177, 156)
Screenshot: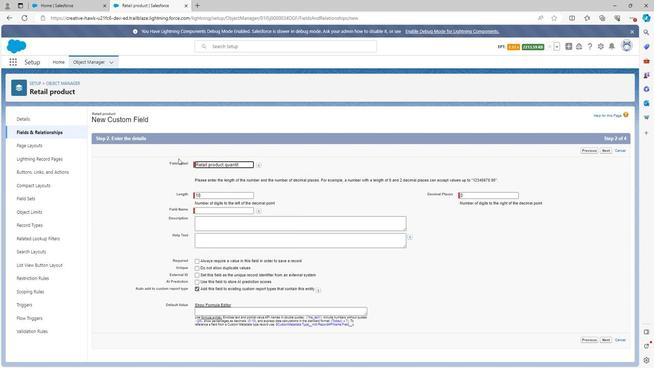 
Action: Key pressed y
Screenshot: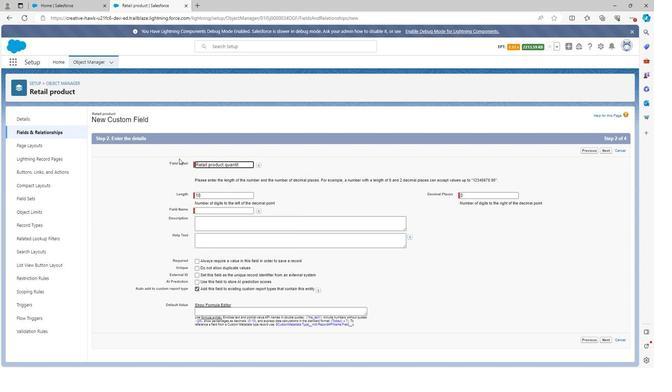 
Action: Mouse moved to (266, 208)
Screenshot: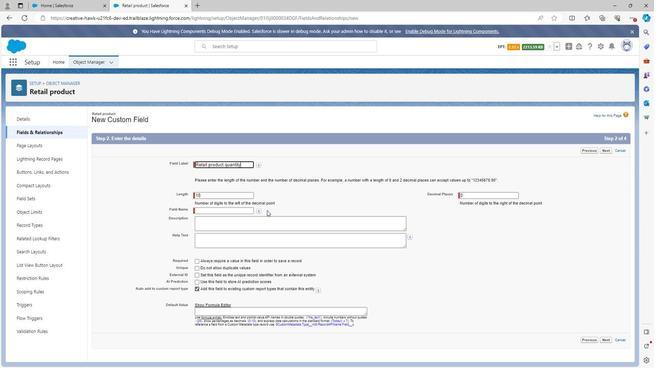 
Action: Mouse pressed left at (266, 208)
Screenshot: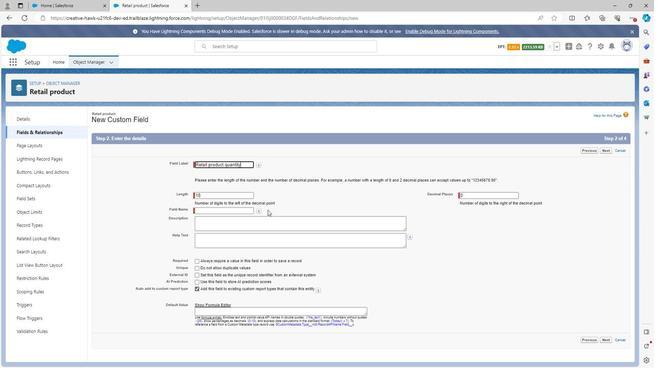 
Action: Mouse moved to (223, 220)
Screenshot: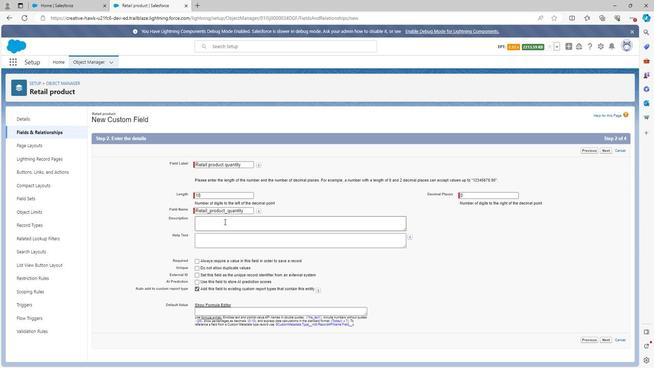 
Action: Mouse pressed left at (223, 220)
Screenshot: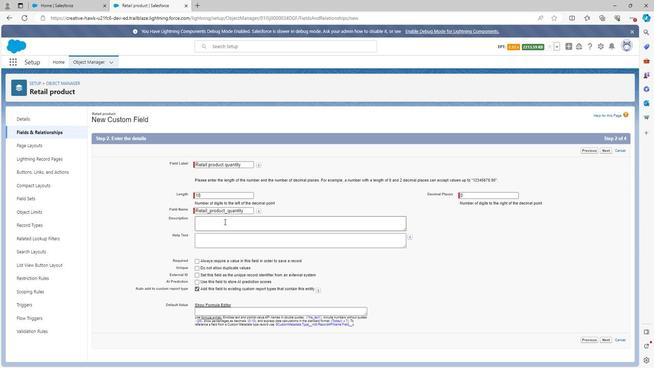 
Action: Key pressed <Key.shift>Retail<Key.space>product<Key.space>quantity<Key.space>
Screenshot: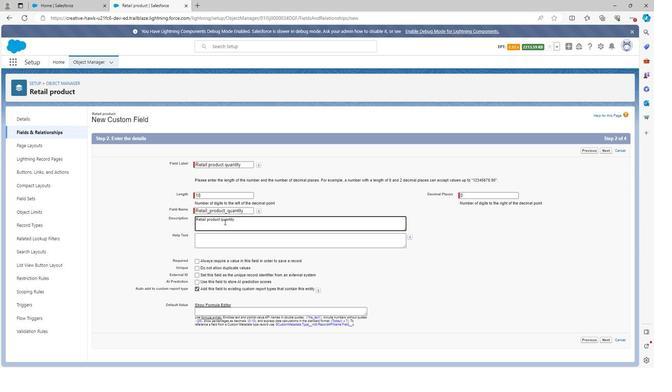 
Action: Mouse moved to (221, 220)
Screenshot: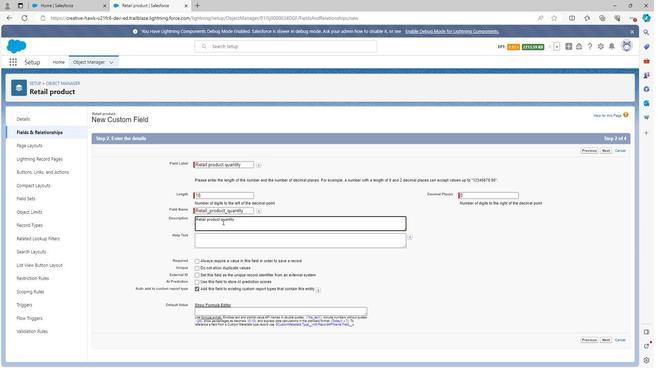 
Action: Key pressed field<Key.space>is<Key.space>the<Key.space>fie
Screenshot: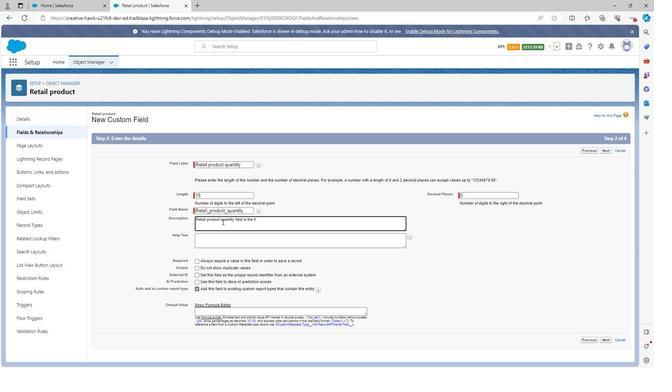 
Action: Mouse moved to (221, 220)
Screenshot: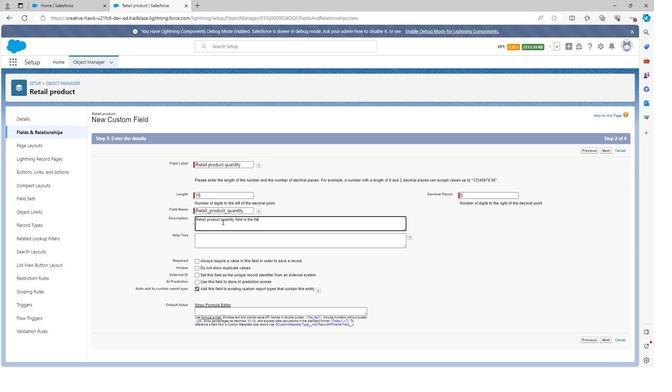 
Action: Key pressed ld<Key.space>through<Key.space>which<Key.space>
Screenshot: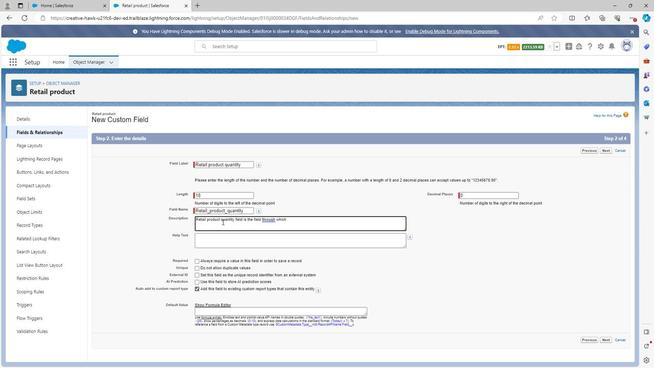 
Action: Mouse moved to (218, 221)
Screenshot: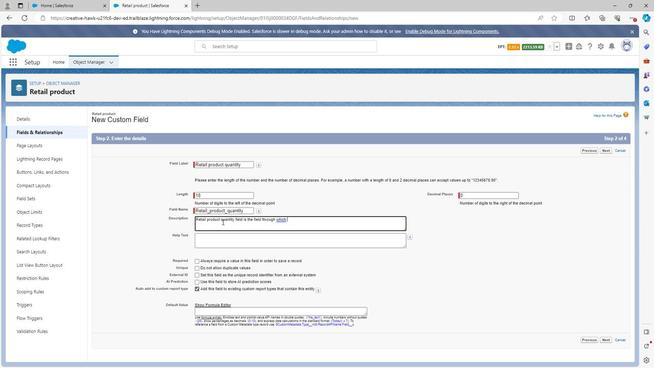 
Action: Key pressed we<Key.space>can<Key.space>ad
Screenshot: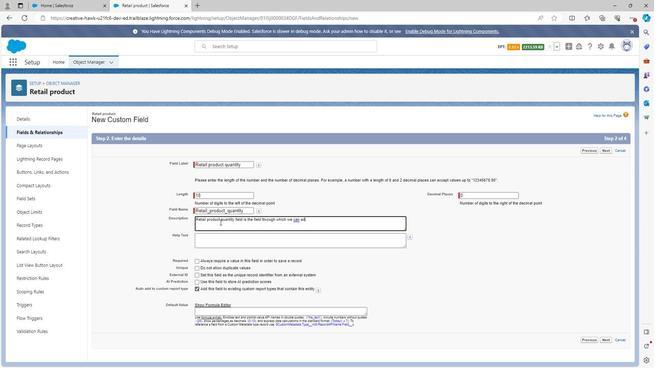 
Action: Mouse moved to (218, 221)
Screenshot: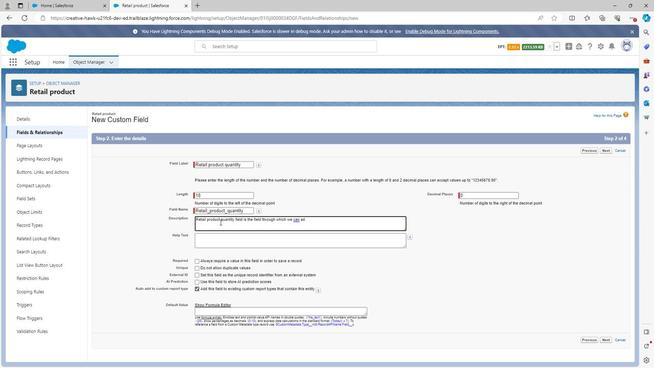 
Action: Key pressed d<Key.space>pro
Screenshot: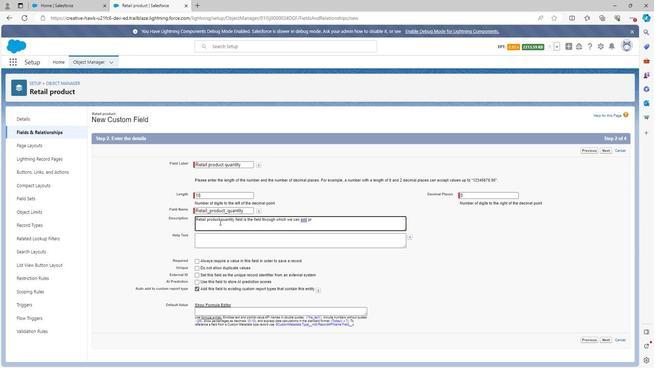 
Action: Mouse moved to (215, 222)
Screenshot: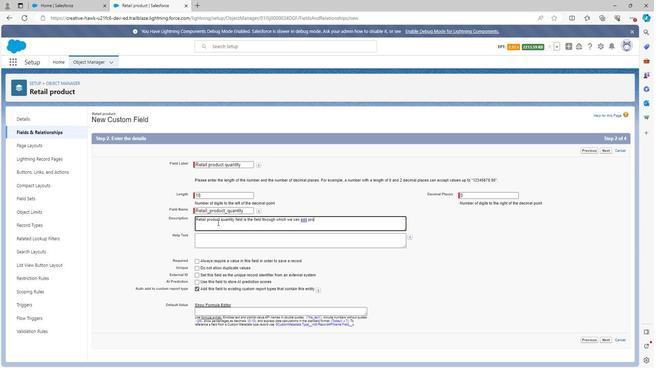 
Action: Key pressed duct<Key.space>qua
Screenshot: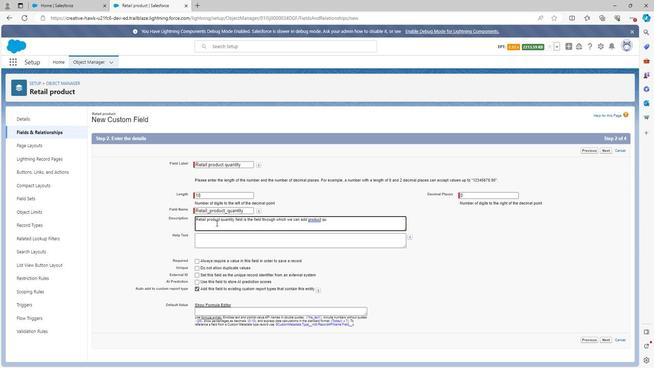 
Action: Mouse moved to (213, 221)
Screenshot: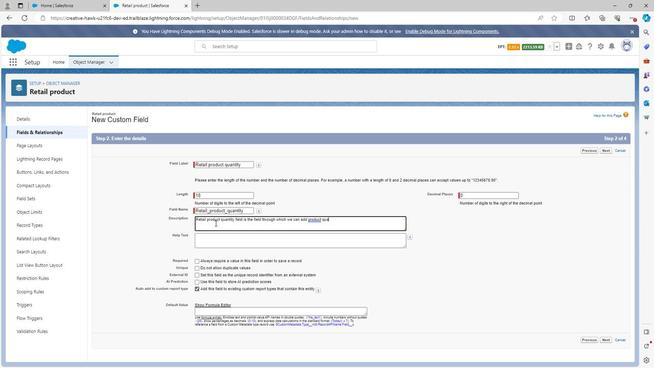 
Action: Key pressed n
Screenshot: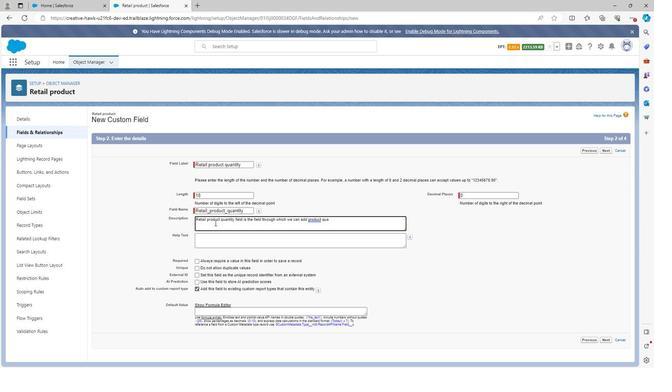 
Action: Mouse moved to (212, 220)
Screenshot: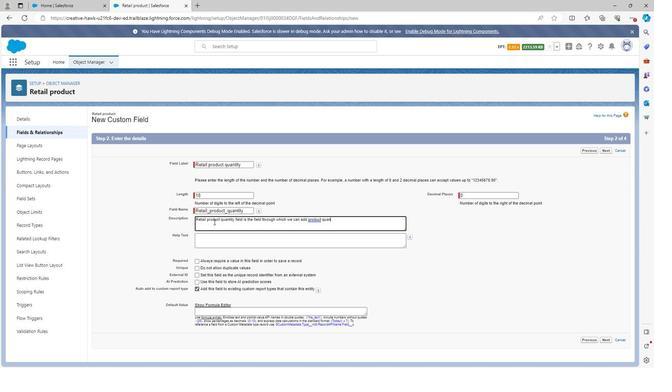 
Action: Key pressed tity<Key.space>
Screenshot: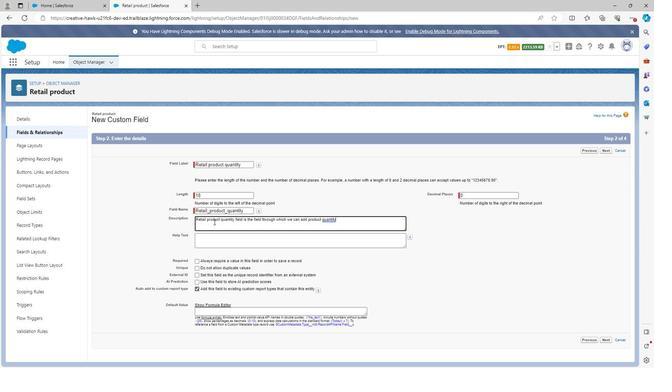 
Action: Mouse moved to (212, 220)
Screenshot: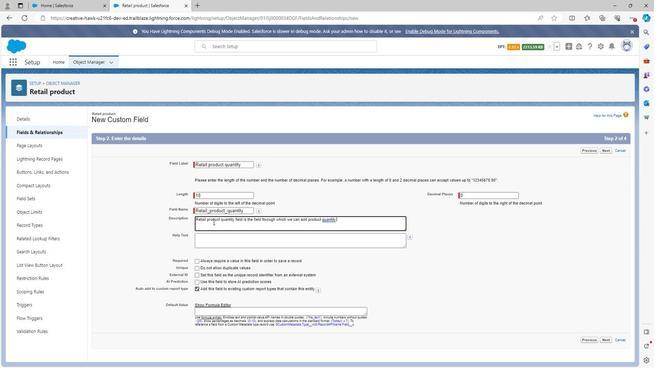 
Action: Key pressed o
Screenshot: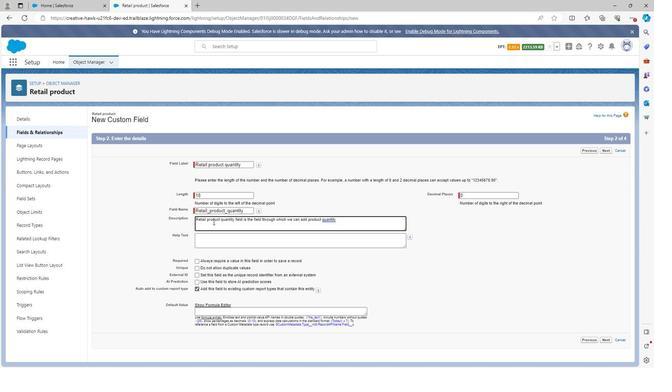 
Action: Mouse moved to (211, 221)
Screenshot: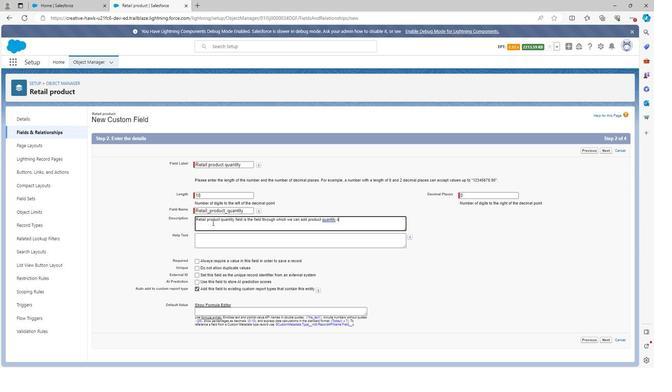 
Action: Key pressed f
Screenshot: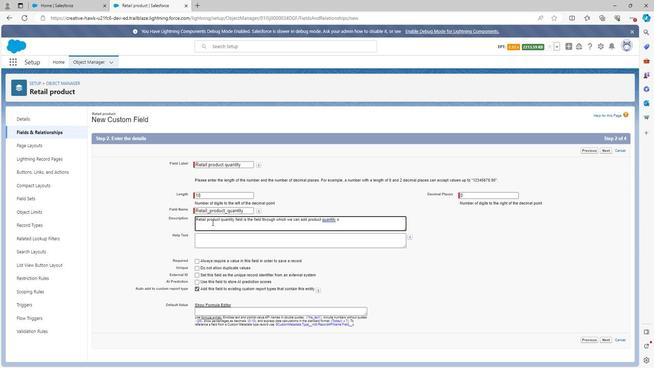 
Action: Mouse moved to (210, 222)
Screenshot: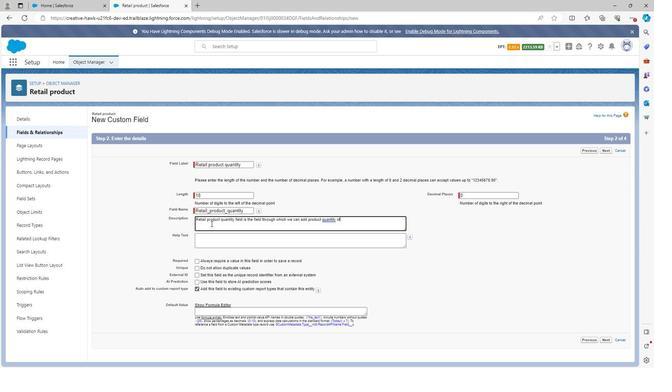 
Action: Key pressed <Key.space>retail<Key.space>pr
Screenshot: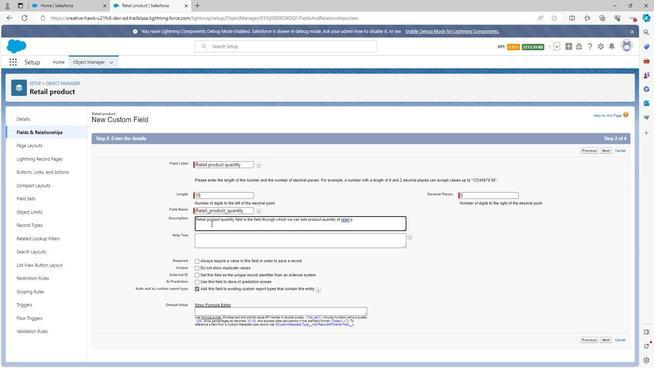 
Action: Mouse moved to (190, 211)
Screenshot: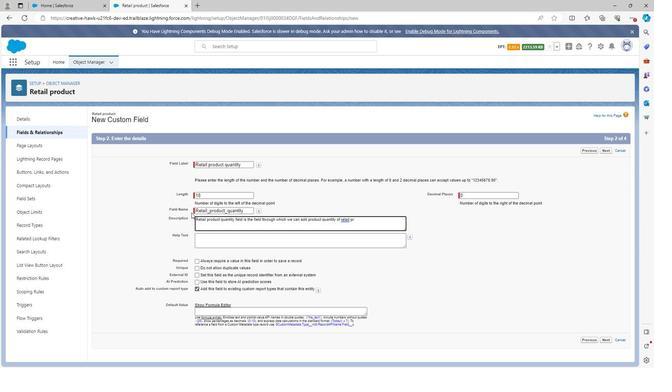 
Action: Key pressed oducts<Key.space>in<Key.space>customer<Key.space>retail<Key.space>managgement
Screenshot: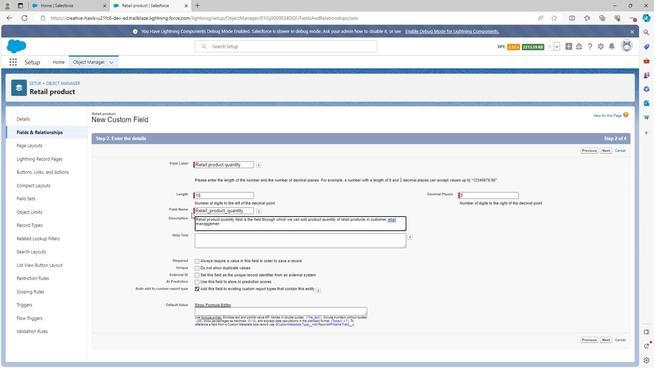 
Action: Mouse moved to (209, 239)
Screenshot: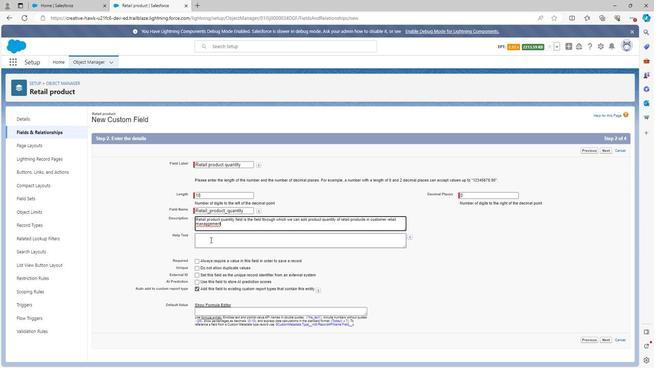 
Action: Mouse pressed left at (209, 239)
Screenshot: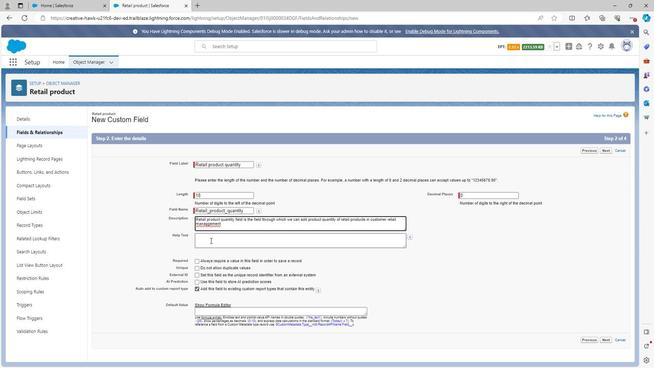 
Action: Key pressed <Key.shift>Re
Screenshot: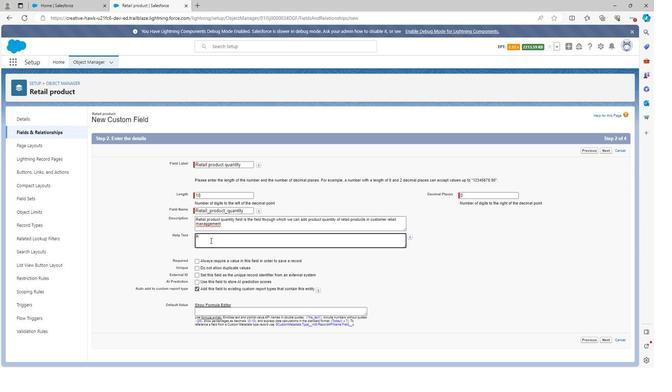 
Action: Mouse moved to (204, 224)
Screenshot: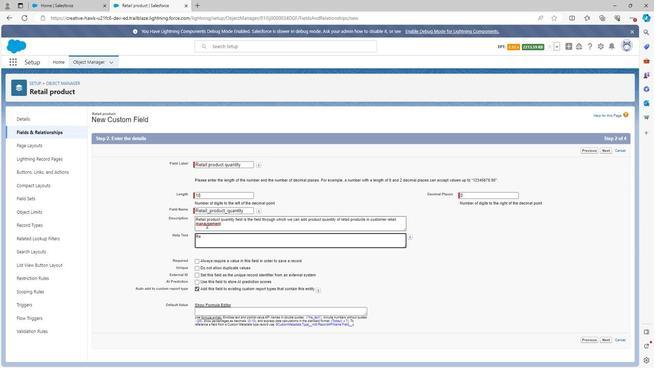 
Action: Mouse pressed left at (204, 224)
Screenshot: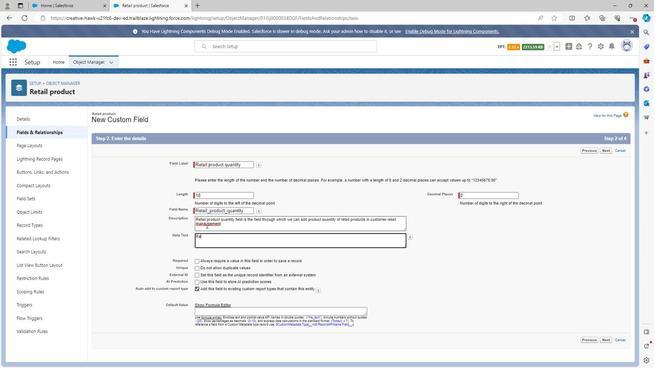 
Action: Mouse moved to (201, 220)
Screenshot: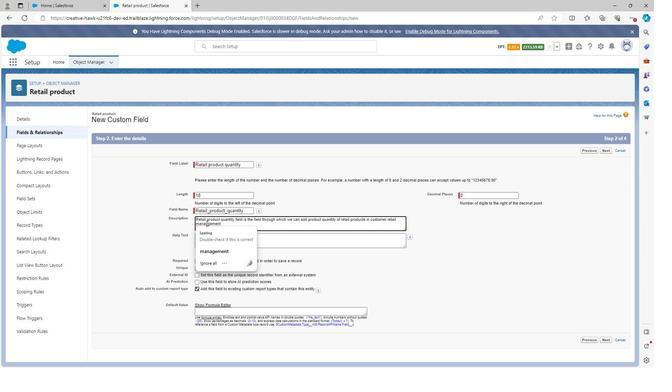 
Action: Key pressed <Key.right><Key.backspace>
Screenshot: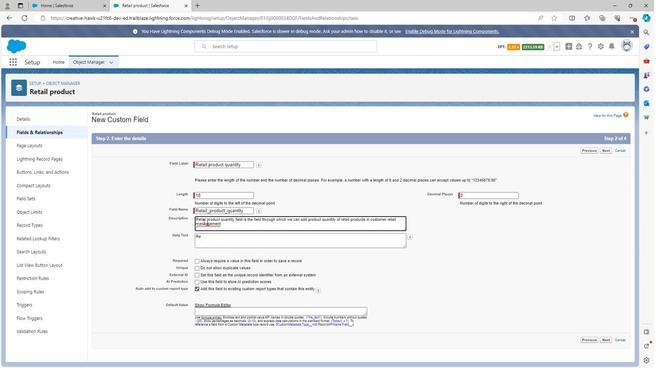 
Action: Mouse moved to (213, 242)
Screenshot: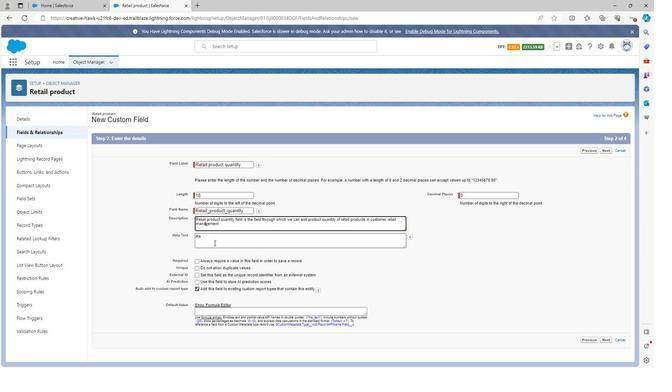 
Action: Mouse pressed left at (213, 242)
Screenshot: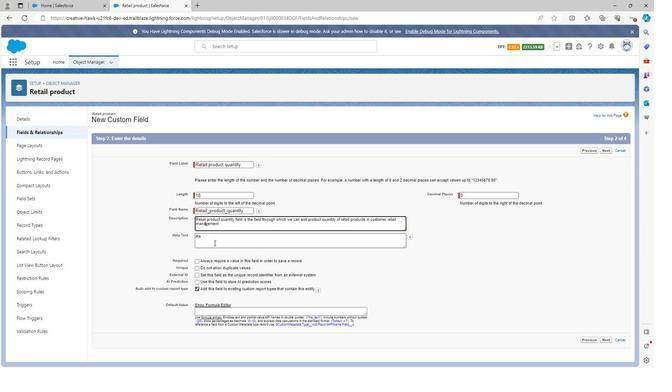 
Action: Mouse moved to (212, 242)
Screenshot: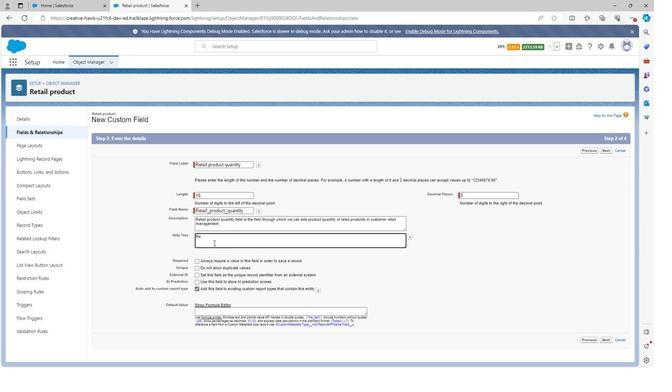 
Action: Key pressed tail
Screenshot: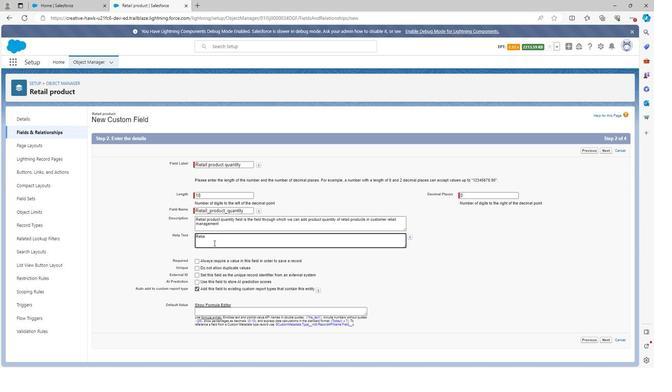 
Action: Mouse moved to (208, 242)
Screenshot: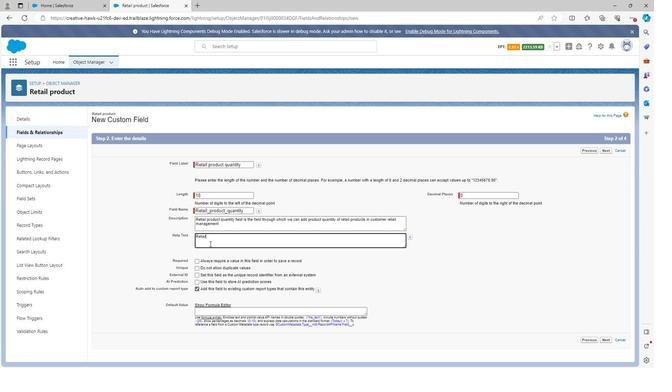 
Action: Key pressed <Key.space>product<Key.space>qua
Screenshot: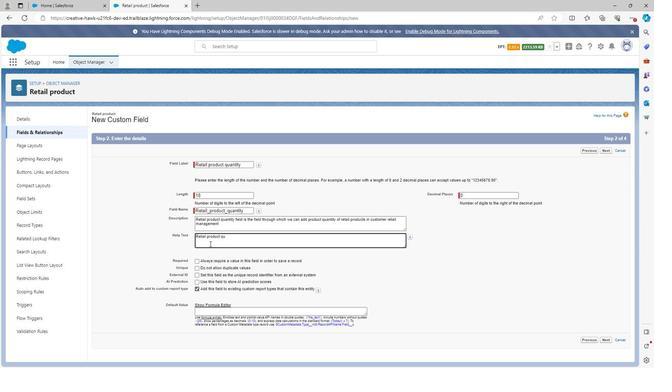 
Action: Mouse moved to (206, 243)
Screenshot: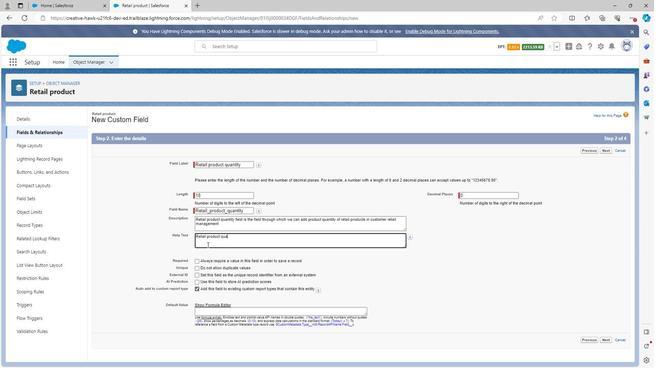 
Action: Key pressed nti
Screenshot: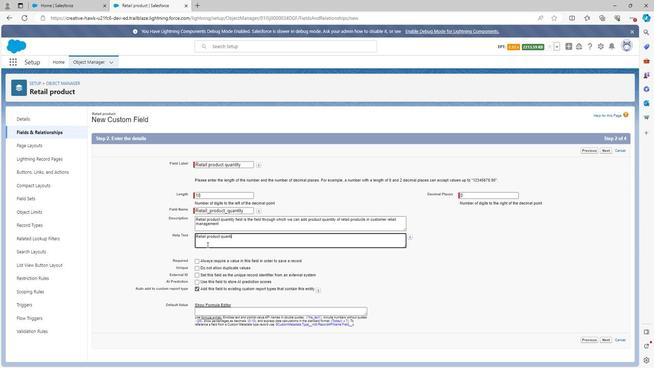 
Action: Mouse moved to (206, 243)
Screenshot: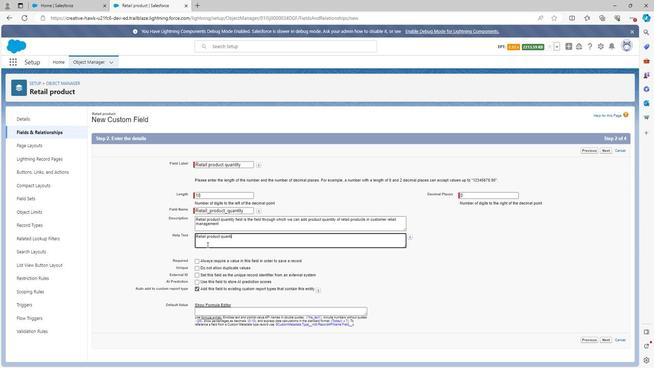 
Action: Key pressed ty
Screenshot: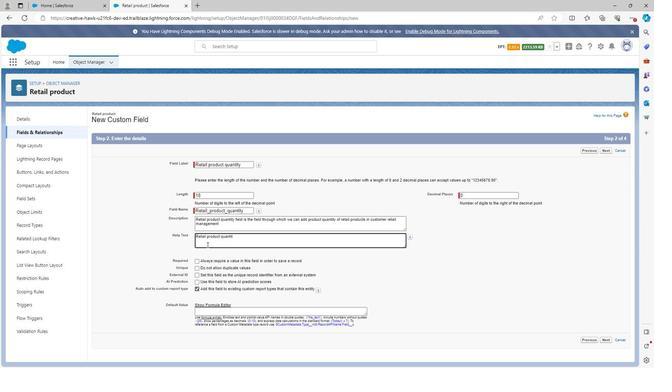 
Action: Mouse moved to (603, 338)
Screenshot: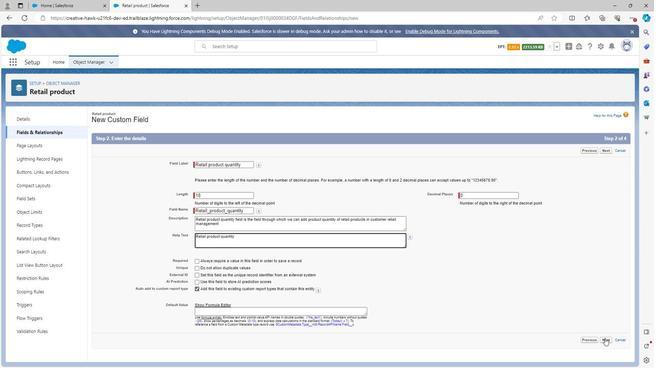 
Action: Mouse pressed left at (603, 338)
Screenshot: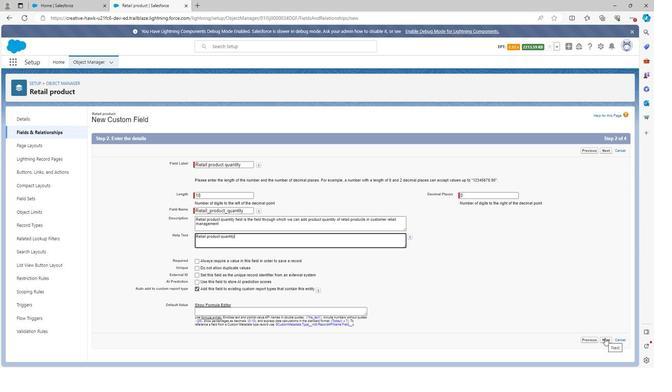 
Action: Mouse moved to (449, 207)
Screenshot: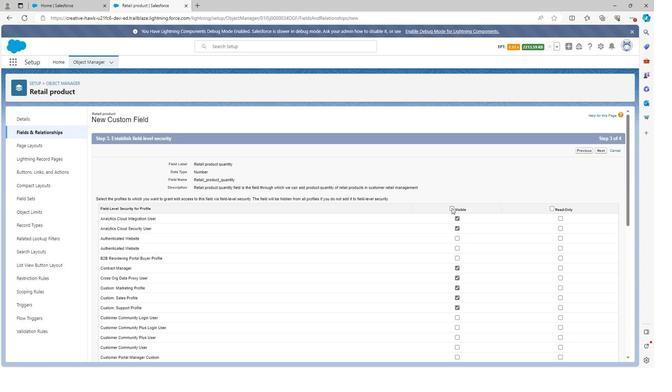 
Action: Mouse pressed left at (449, 207)
Screenshot: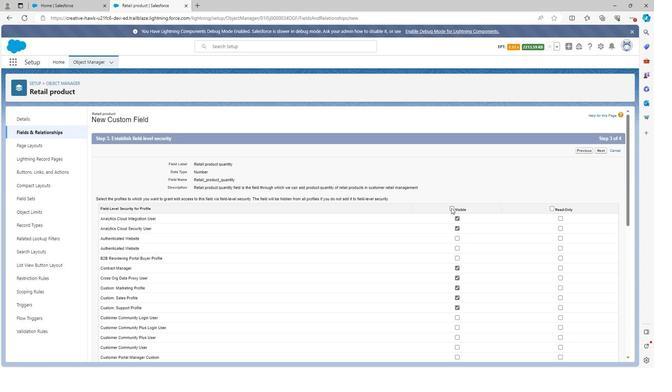 
Action: Mouse moved to (549, 208)
Screenshot: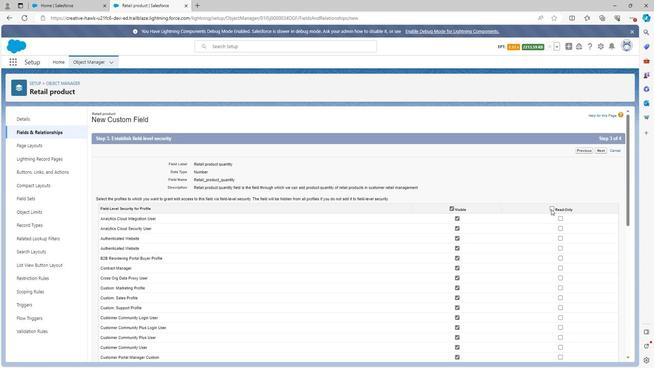 
Action: Mouse pressed left at (549, 208)
Screenshot: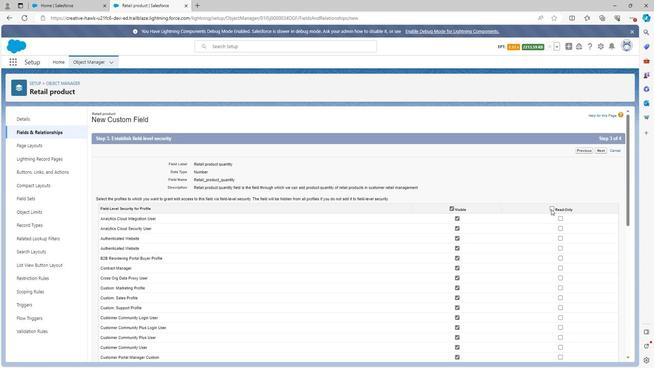 
Action: Mouse moved to (456, 218)
Screenshot: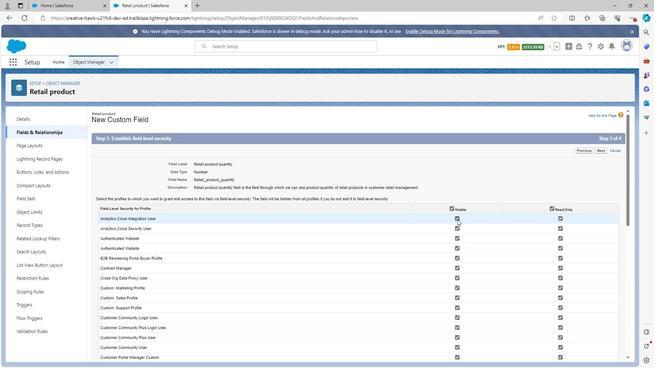 
Action: Mouse pressed left at (456, 218)
Screenshot: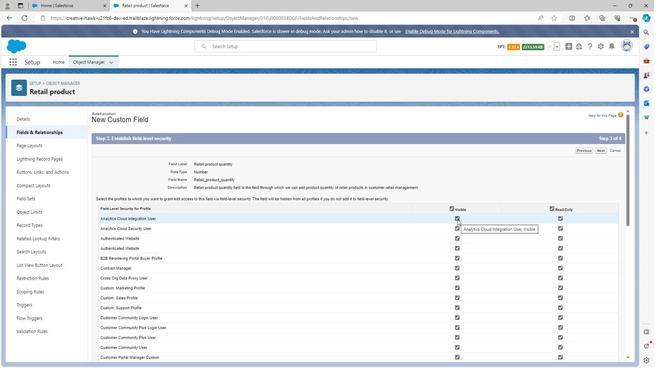 
Action: Mouse moved to (455, 225)
Screenshot: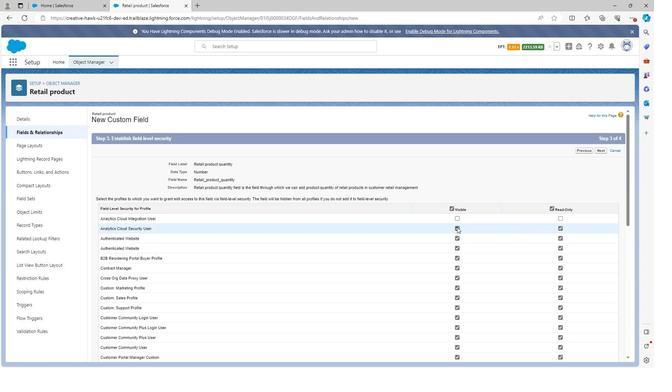 
Action: Mouse pressed left at (455, 225)
Screenshot: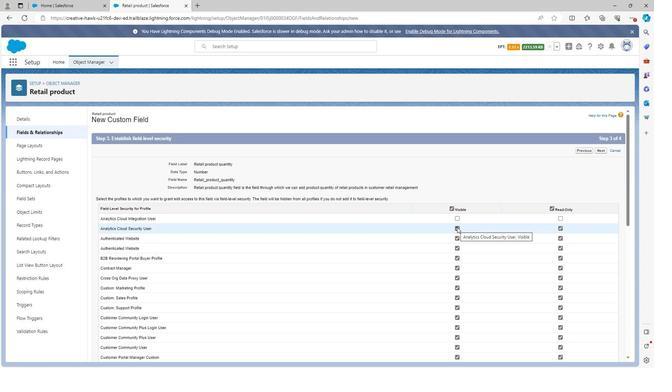 
Action: Mouse moved to (456, 257)
Screenshot: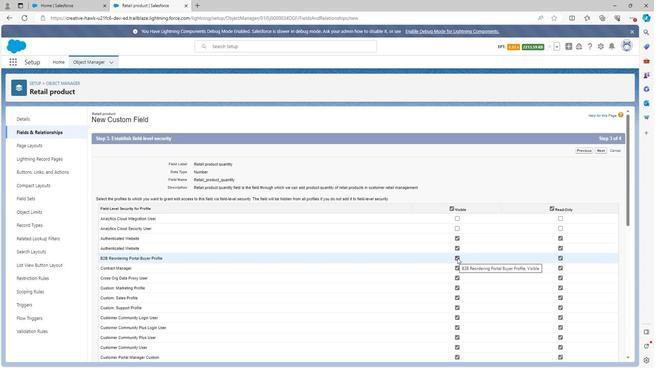 
Action: Mouse pressed left at (456, 257)
Screenshot: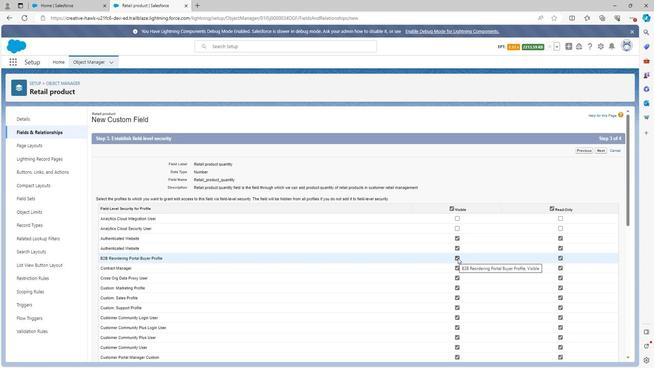 
Action: Mouse moved to (454, 277)
Screenshot: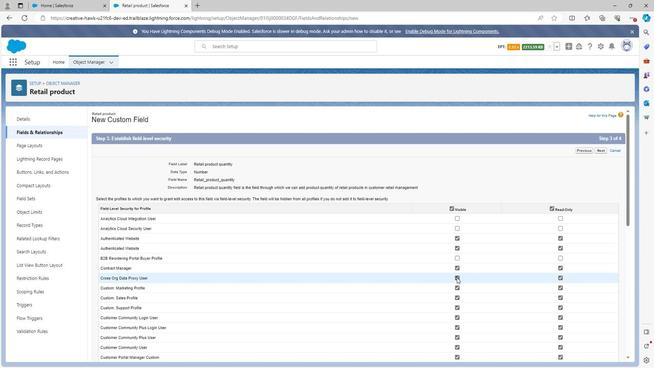
Action: Mouse pressed left at (454, 277)
Screenshot: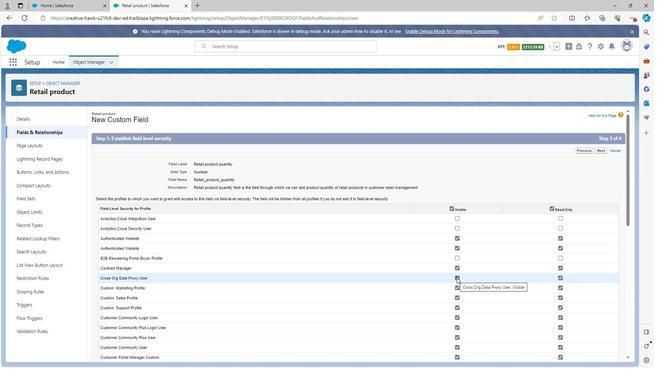 
Action: Mouse moved to (456, 306)
Screenshot: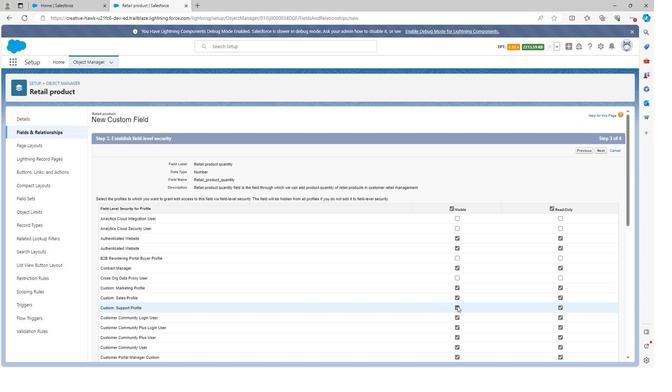 
Action: Mouse pressed left at (456, 306)
Screenshot: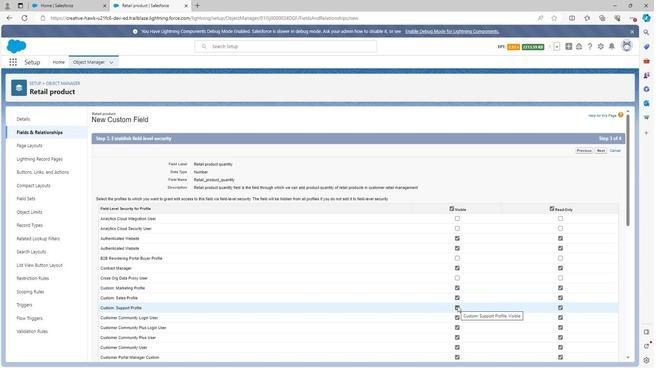 
Action: Mouse moved to (456, 337)
Screenshot: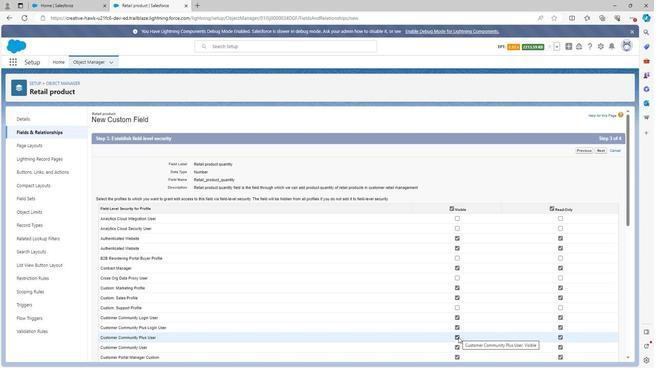 
Action: Mouse pressed left at (456, 337)
Screenshot: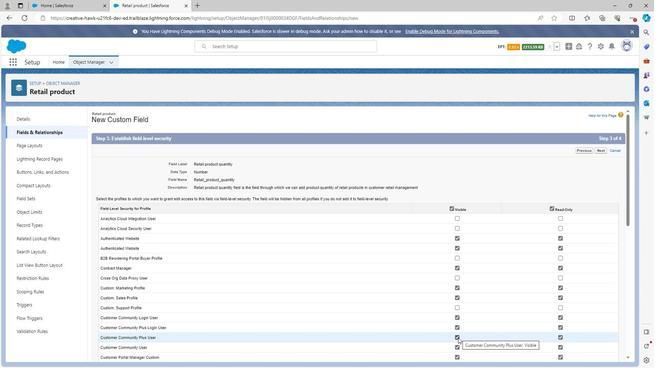 
Action: Mouse scrolled (456, 337) with delta (0, 0)
Screenshot: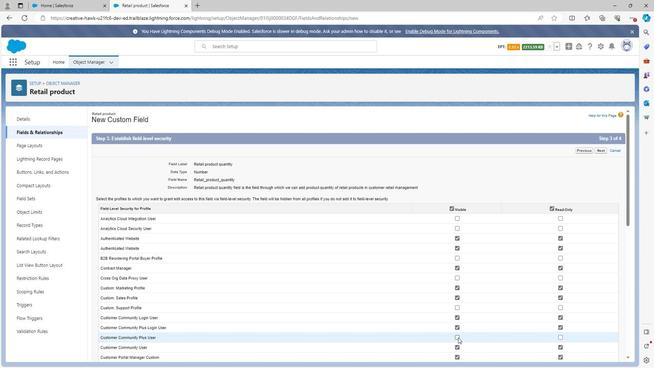 
Action: Mouse scrolled (456, 337) with delta (0, 0)
Screenshot: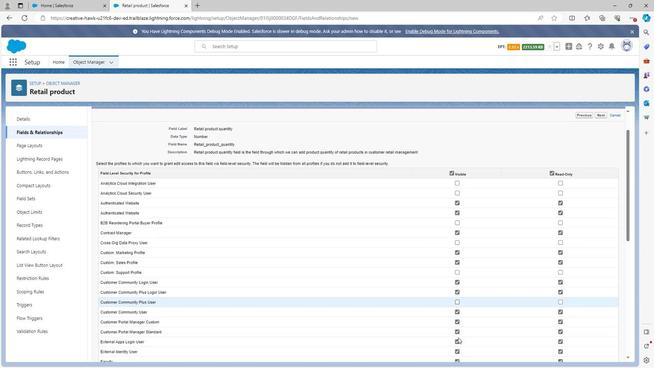 
Action: Mouse moved to (454, 289)
Screenshot: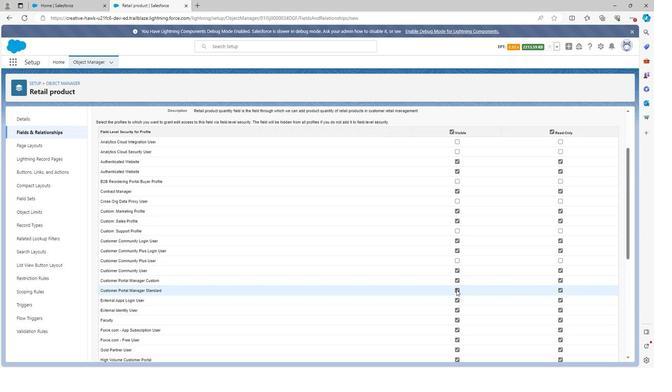 
Action: Mouse pressed left at (454, 289)
Screenshot: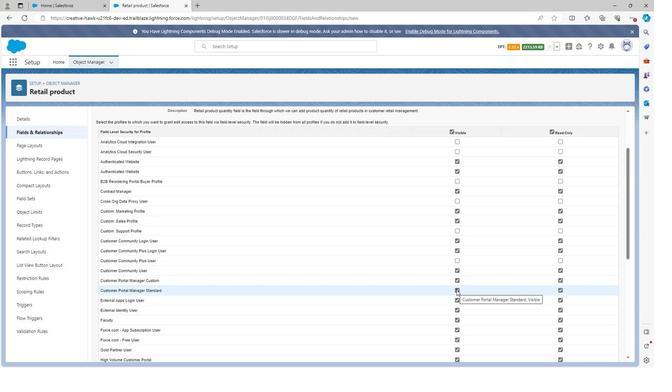 
Action: Mouse moved to (454, 300)
Screenshot: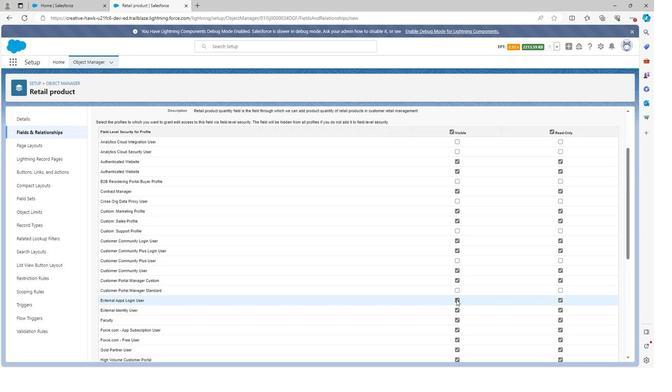 
Action: Mouse pressed left at (454, 300)
Screenshot: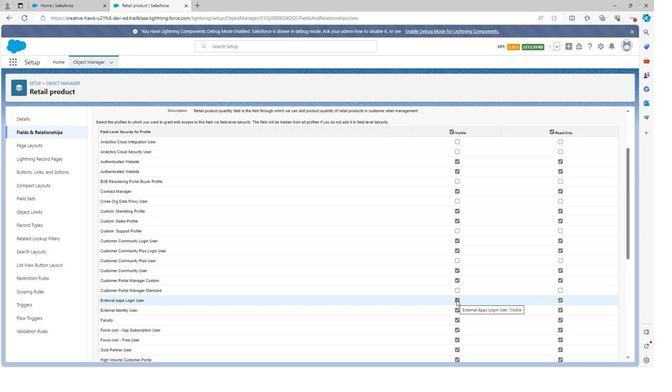
Action: Mouse moved to (454, 310)
Screenshot: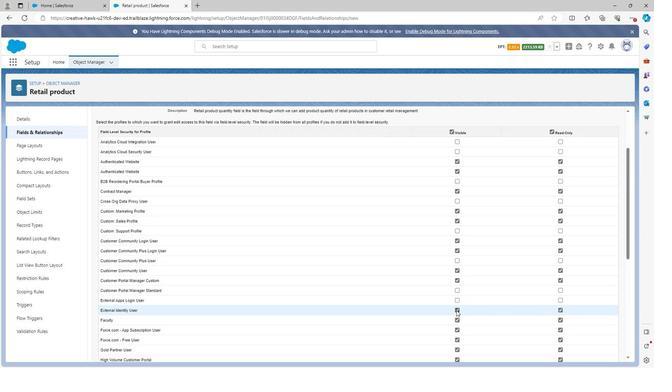 
Action: Mouse pressed left at (454, 310)
Screenshot: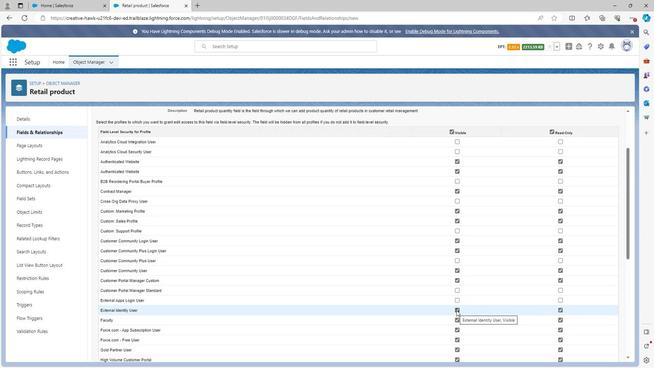 
Action: Mouse moved to (455, 319)
Screenshot: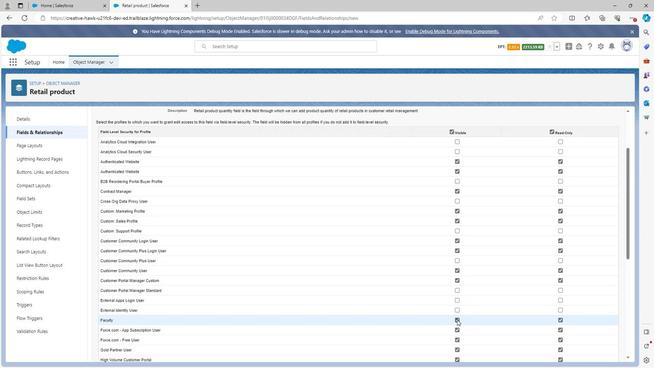 
Action: Mouse pressed left at (455, 319)
Screenshot: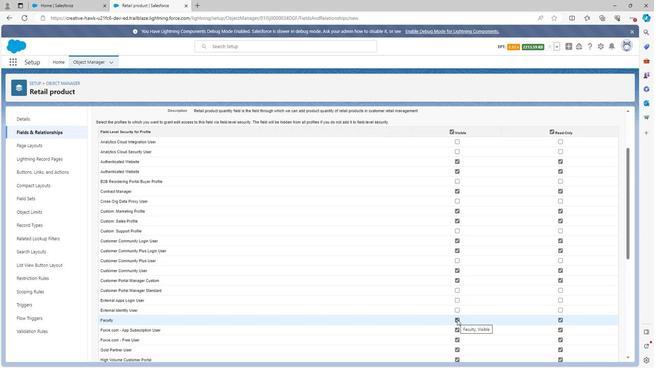
Action: Mouse scrolled (455, 319) with delta (0, 0)
Screenshot: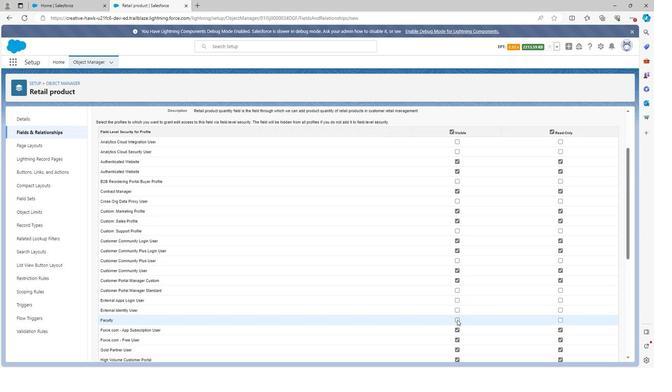 
Action: Mouse moved to (456, 311)
Screenshot: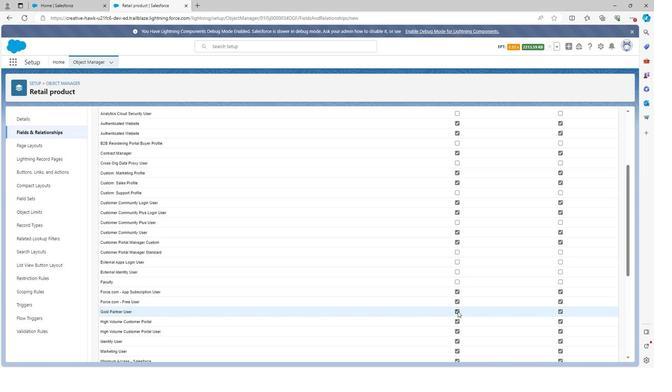 
Action: Mouse pressed left at (456, 311)
Screenshot: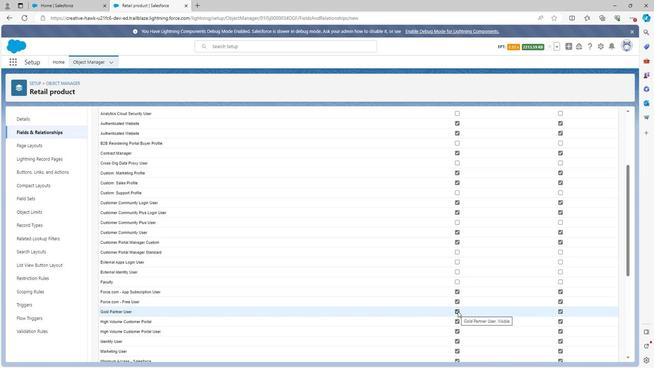 
Action: Mouse moved to (456, 322)
Screenshot: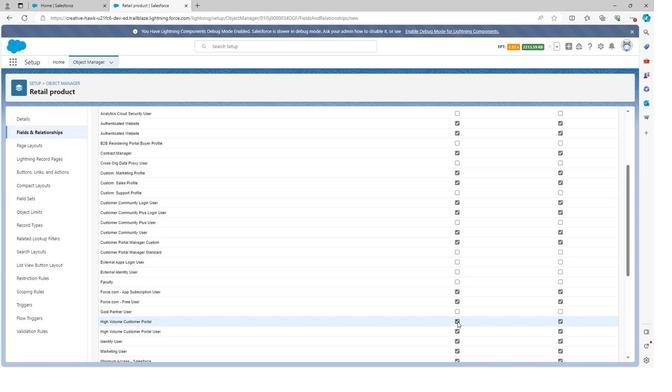 
Action: Mouse pressed left at (456, 322)
Screenshot: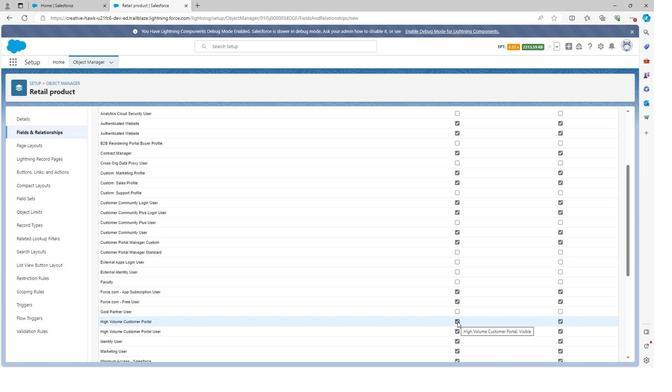 
Action: Mouse moved to (454, 331)
Screenshot: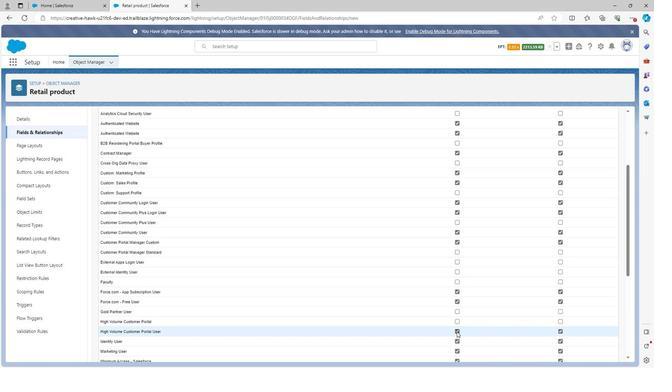 
Action: Mouse pressed left at (454, 331)
Screenshot: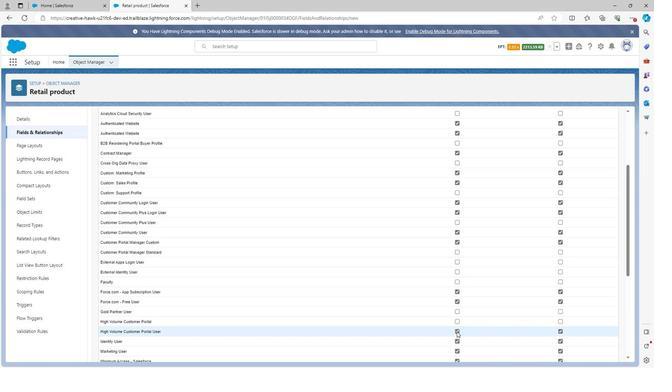
Action: Mouse moved to (454, 332)
Screenshot: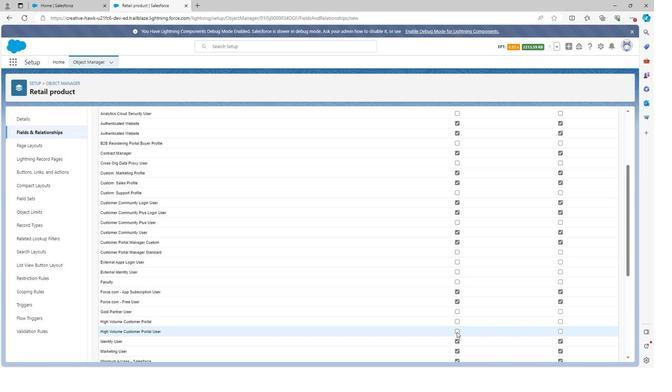 
Action: Mouse scrolled (454, 331) with delta (0, 0)
Screenshot: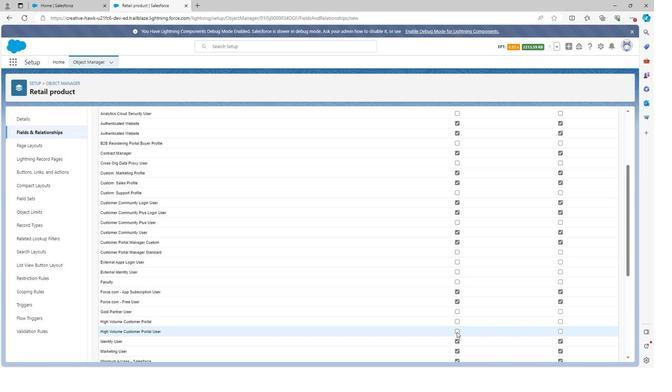 
Action: Mouse moved to (457, 332)
Screenshot: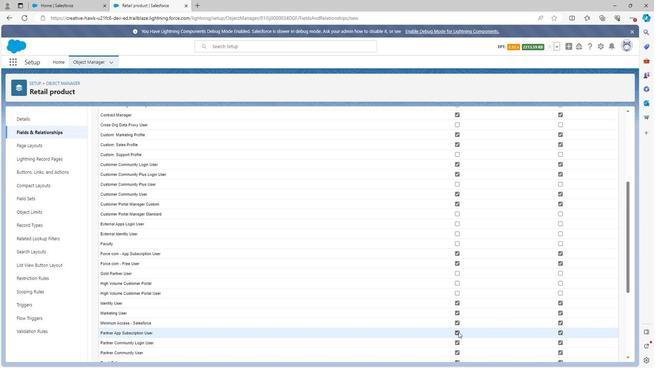 
Action: Mouse pressed left at (457, 332)
Screenshot: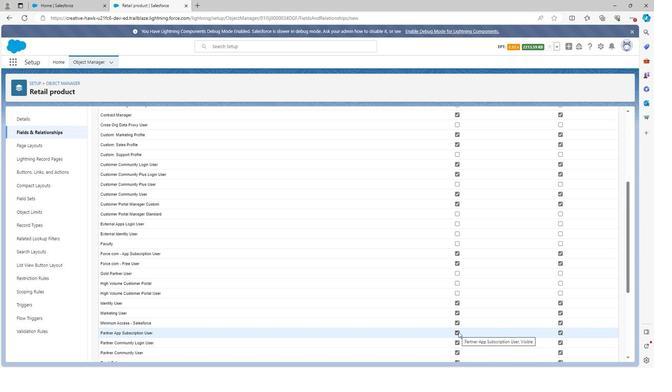 
Action: Mouse scrolled (457, 331) with delta (0, 0)
Screenshot: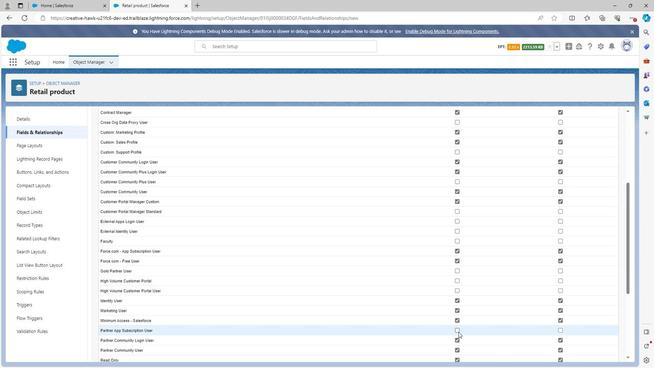 
Action: Mouse moved to (454, 314)
Screenshot: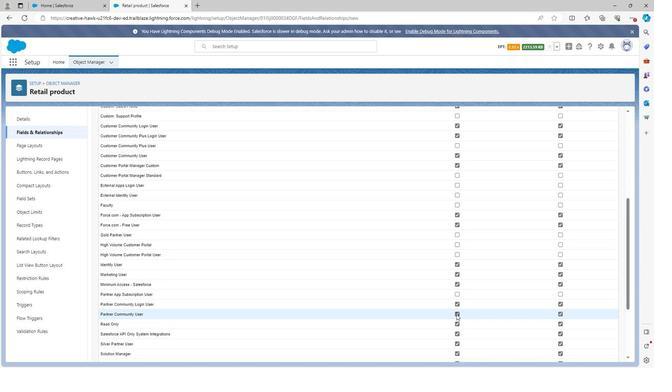 
Action: Mouse pressed left at (454, 314)
Screenshot: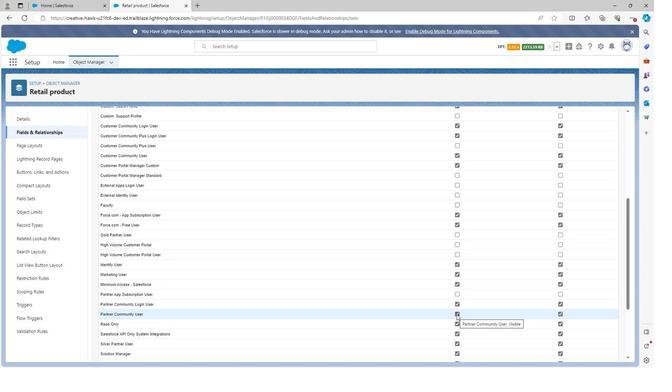 
Action: Mouse moved to (454, 333)
Screenshot: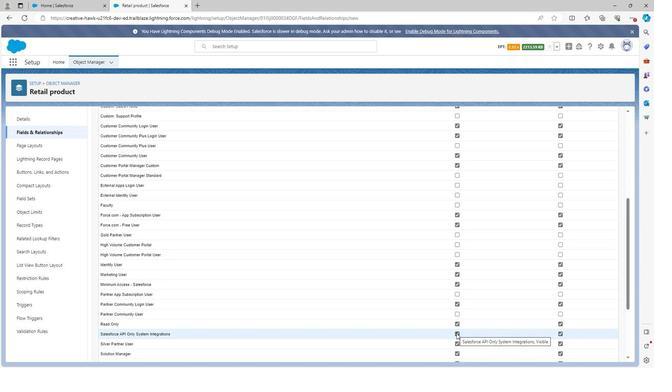 
Action: Mouse pressed left at (454, 333)
Screenshot: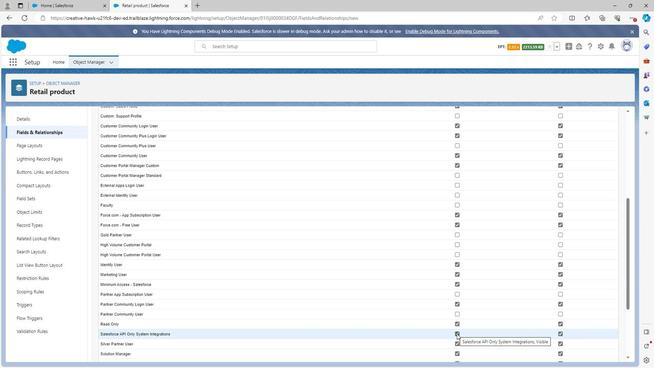 
Action: Mouse moved to (454, 344)
Screenshot: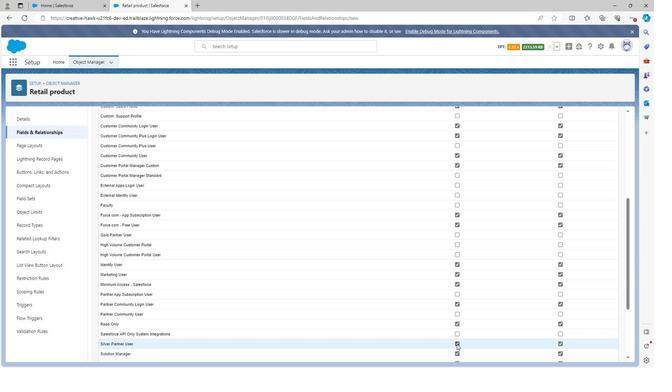 
Action: Mouse pressed left at (454, 344)
Screenshot: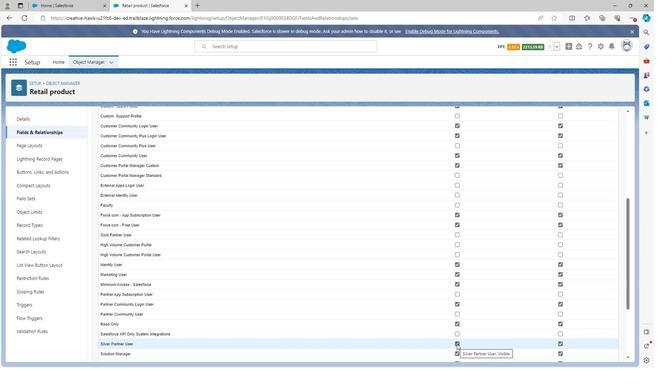 
Action: Mouse scrolled (454, 344) with delta (0, 0)
Screenshot: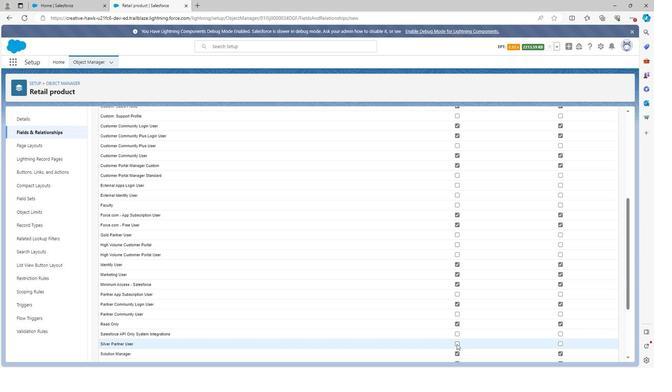 
Action: Mouse scrolled (454, 344) with delta (0, 0)
Screenshot: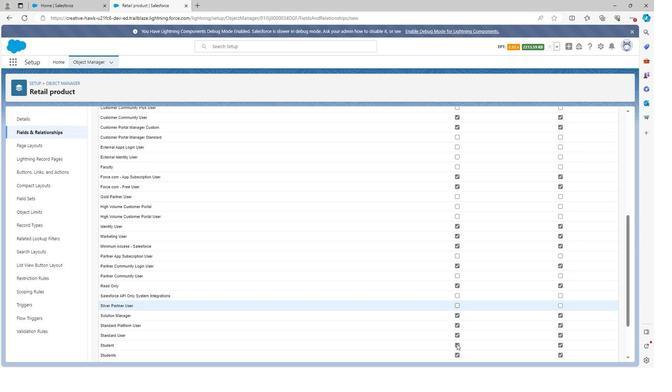 
Action: Mouse moved to (456, 308)
Screenshot: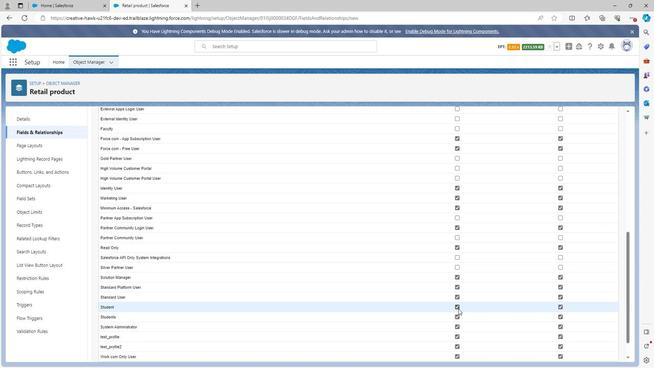 
Action: Mouse pressed left at (456, 308)
Screenshot: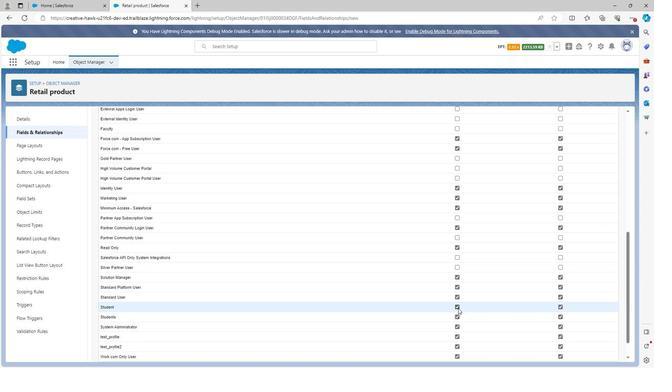 
Action: Mouse moved to (455, 315)
Screenshot: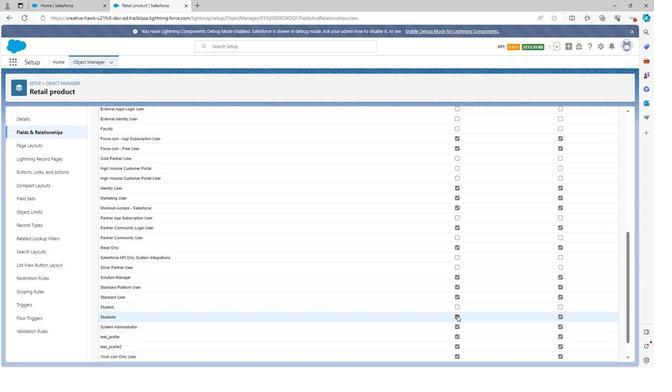 
Action: Mouse pressed left at (455, 315)
Screenshot: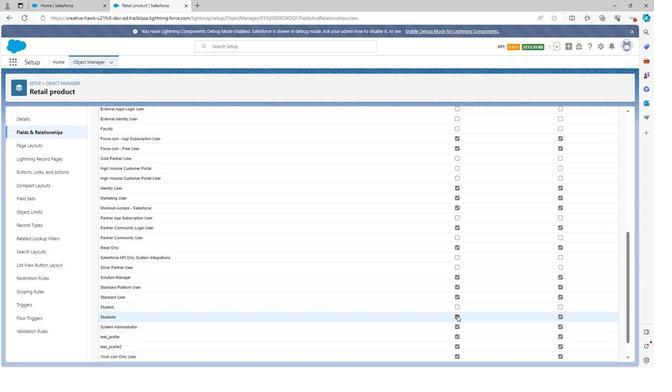 
Action: Mouse moved to (454, 336)
Screenshot: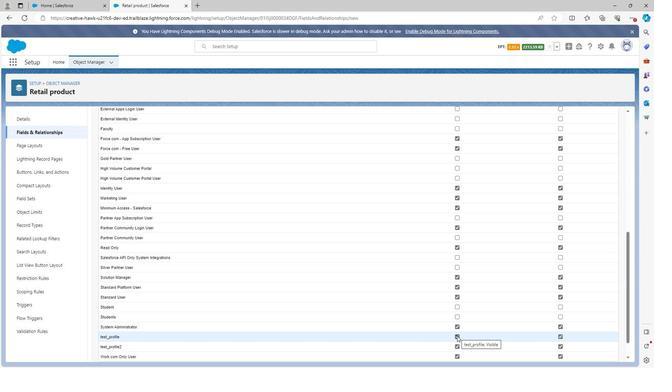
Action: Mouse pressed left at (454, 336)
Screenshot: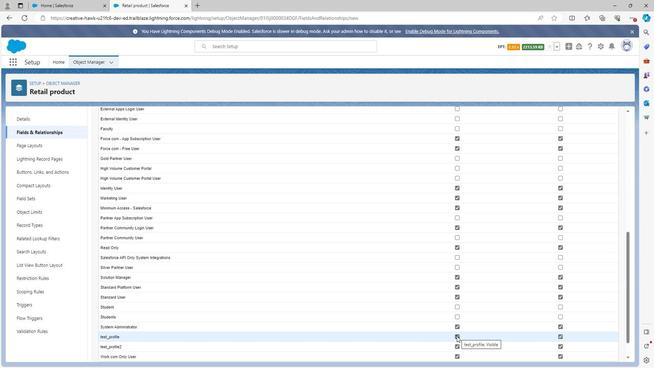 
Action: Mouse moved to (454, 345)
Screenshot: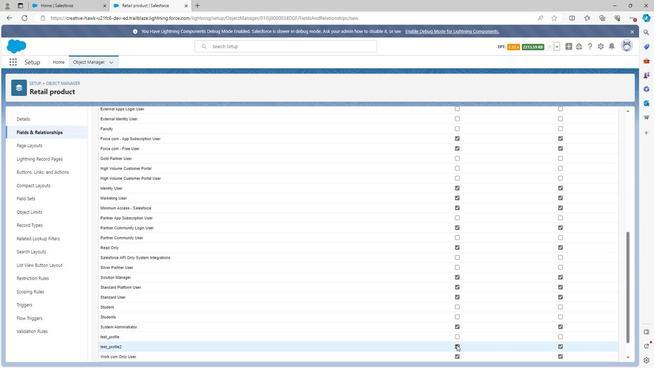 
Action: Mouse pressed left at (454, 345)
Screenshot: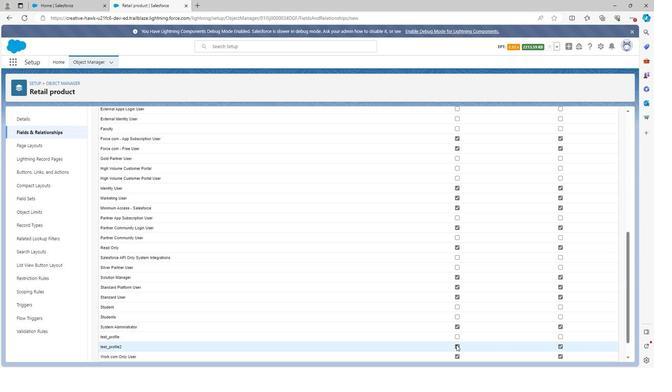 
Action: Mouse moved to (454, 346)
Screenshot: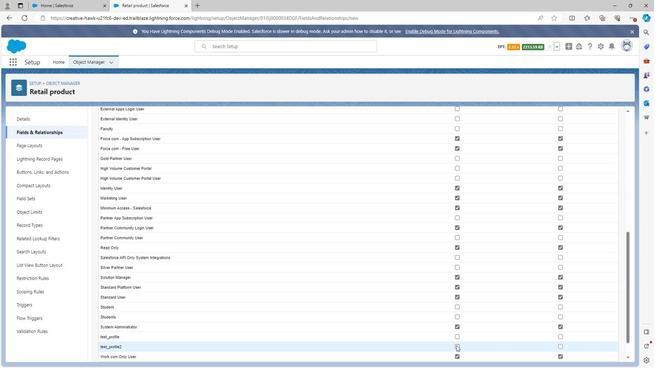 
Action: Mouse scrolled (454, 345) with delta (0, 0)
Screenshot: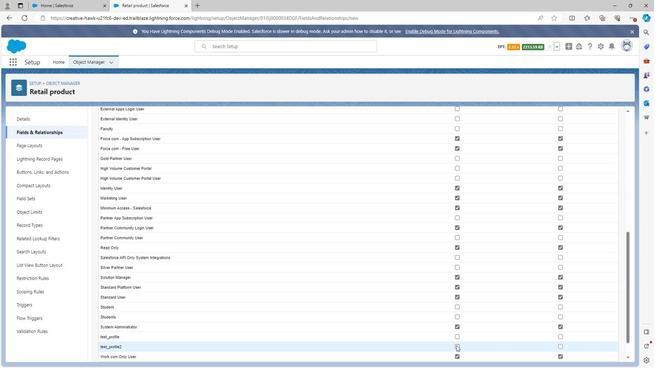 
Action: Mouse moved to (455, 332)
Screenshot: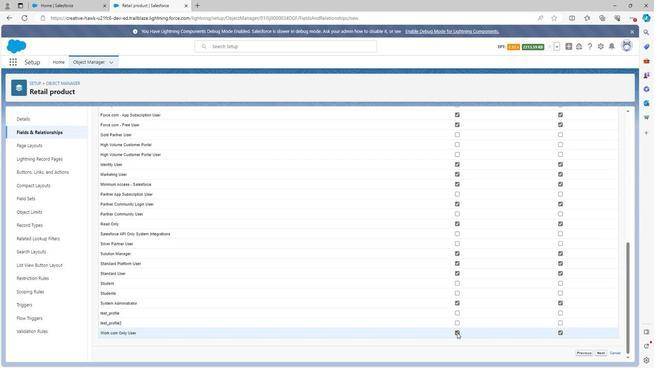
Action: Mouse pressed left at (455, 332)
Screenshot: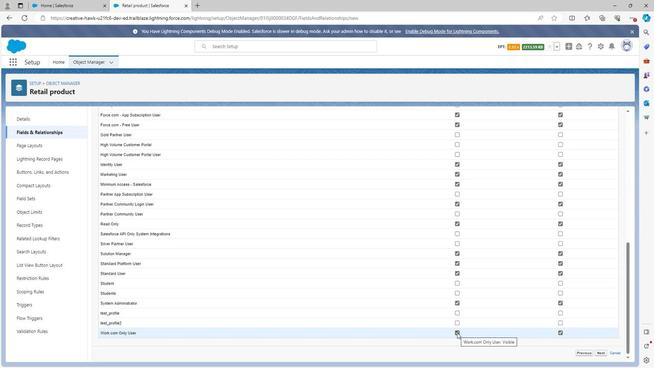 
Action: Mouse moved to (598, 352)
Screenshot: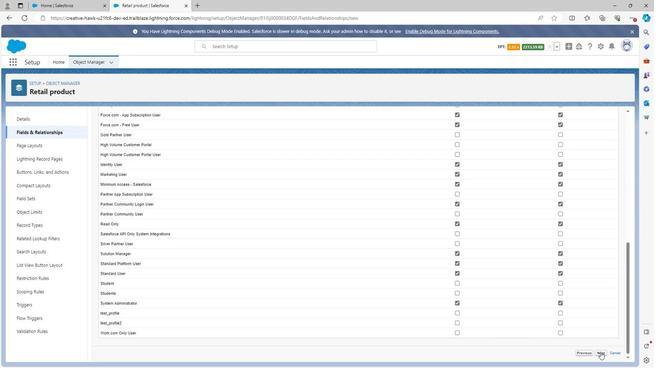 
Action: Mouse pressed left at (598, 352)
Screenshot: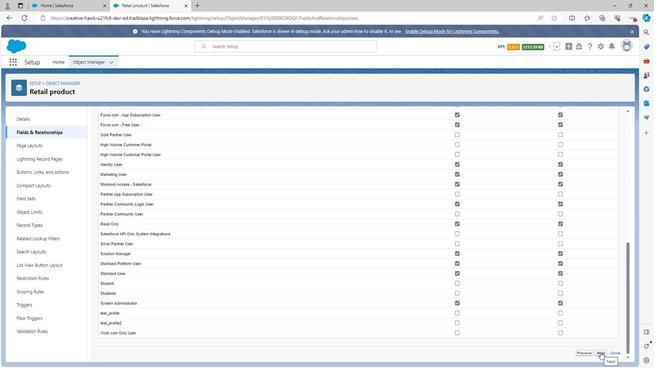 
Action: Mouse moved to (600, 252)
Screenshot: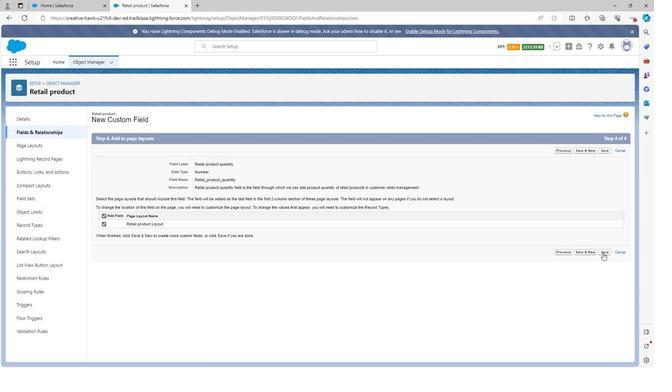 
Action: Mouse pressed left at (600, 252)
Screenshot: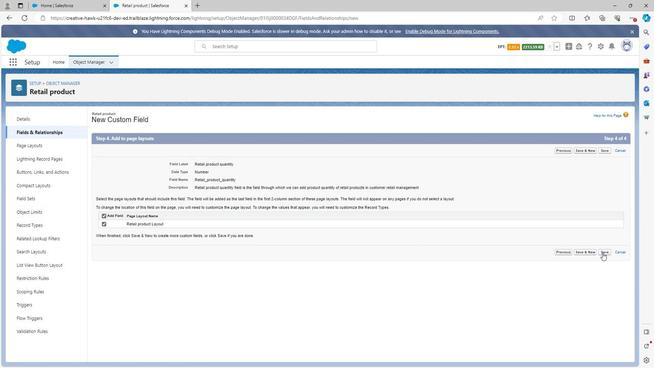 
Action: Mouse moved to (477, 117)
Screenshot: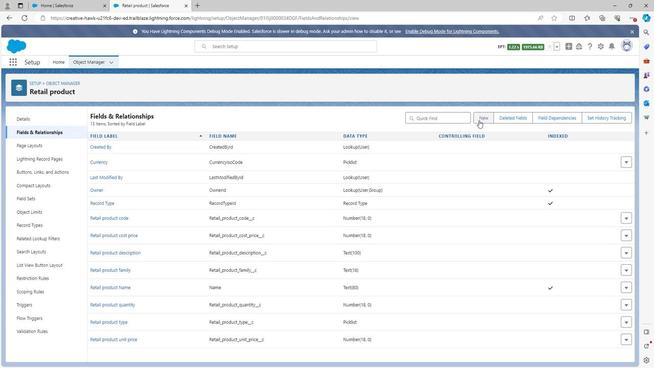 
Action: Mouse pressed left at (477, 117)
Screenshot: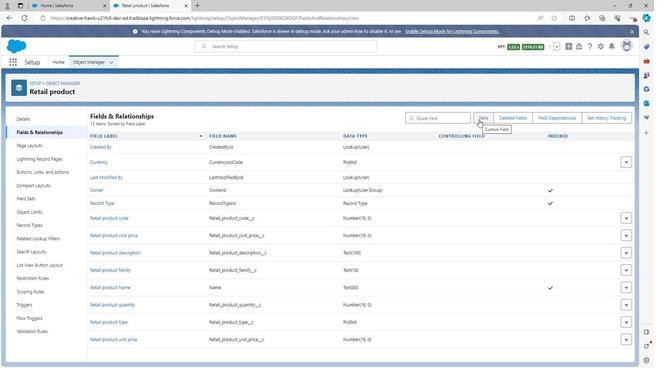 
Action: Mouse moved to (97, 340)
Screenshot: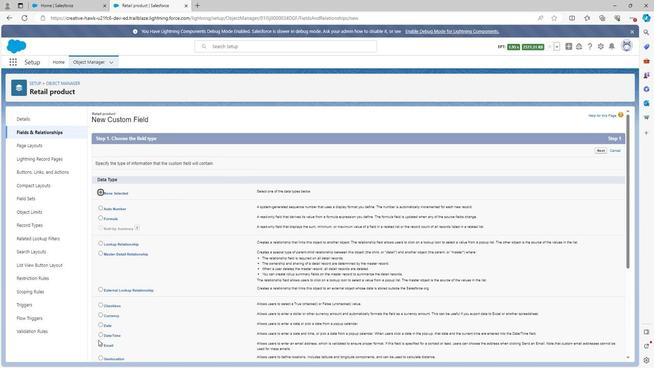 
Action: Mouse scrolled (97, 339) with delta (0, 0)
Screenshot: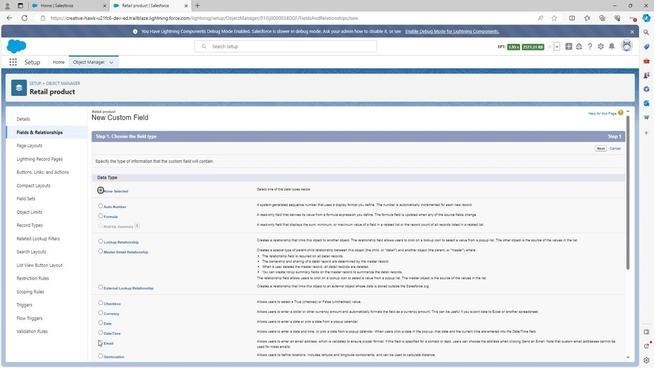 
Action: Mouse scrolled (97, 339) with delta (0, 0)
Screenshot: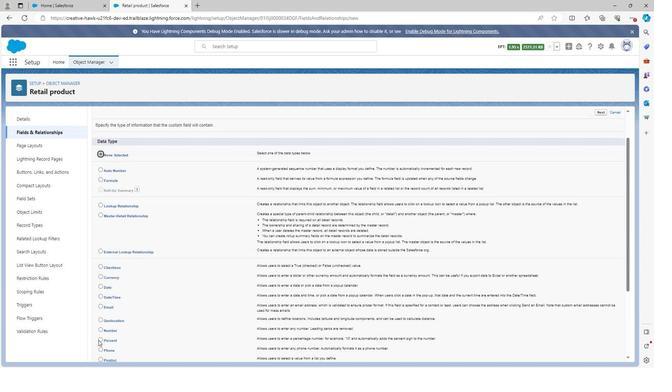 
Action: Mouse moved to (98, 340)
Screenshot: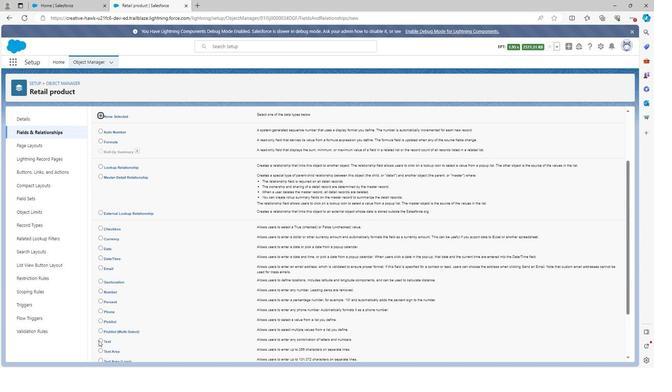 
Action: Mouse scrolled (98, 340) with delta (0, 0)
Screenshot: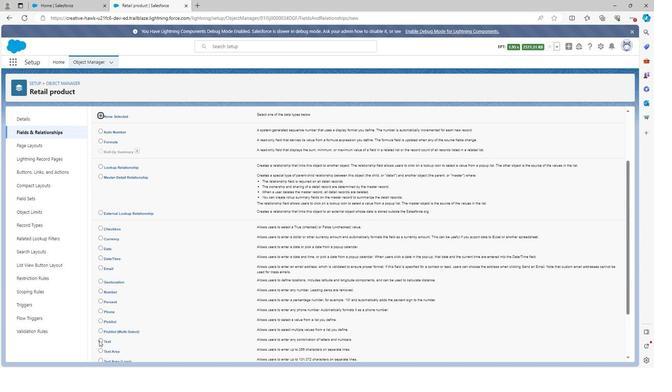 
Action: Mouse moved to (98, 334)
Screenshot: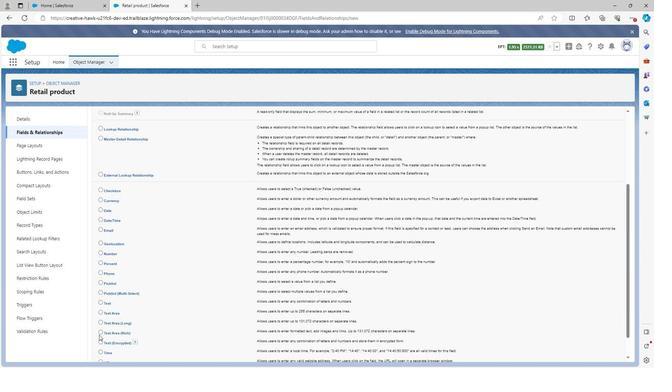 
Action: Mouse scrolled (98, 334) with delta (0, 0)
Screenshot: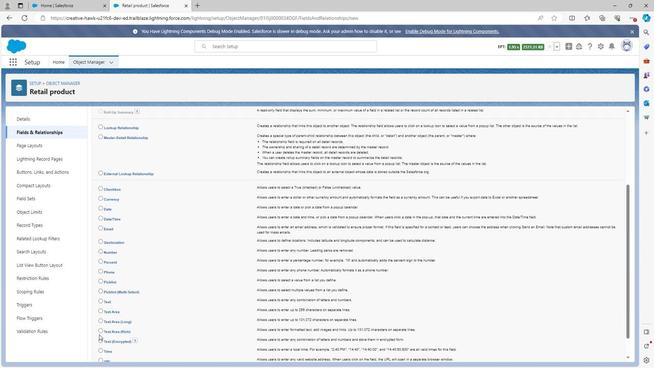 
Action: Mouse moved to (101, 225)
Screenshot: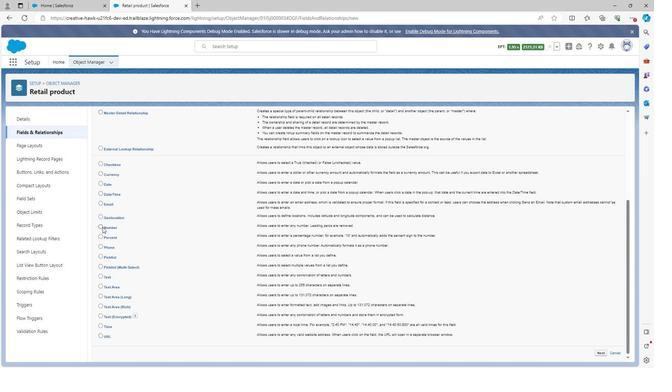 
Action: Mouse pressed left at (101, 225)
Screenshot: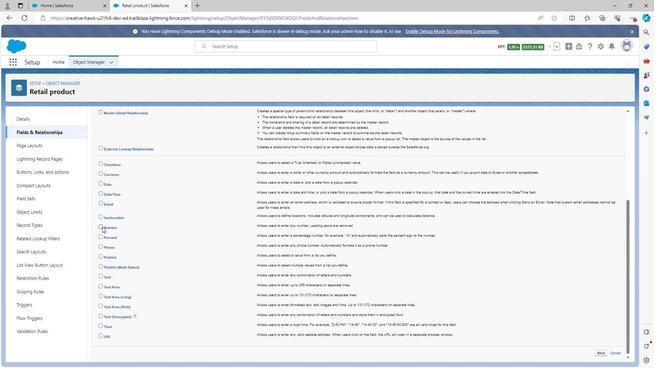 
Action: Mouse moved to (600, 353)
Screenshot: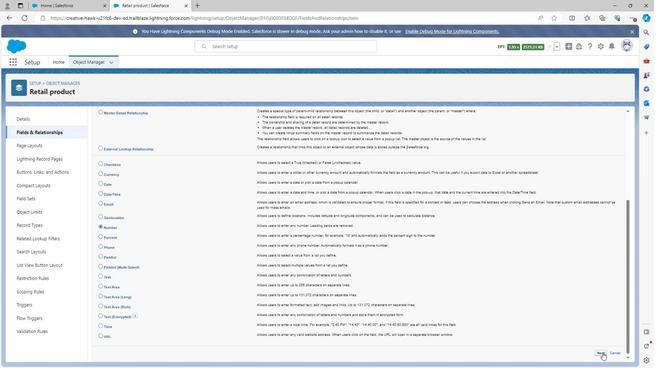 
Action: Mouse pressed left at (600, 353)
Screenshot: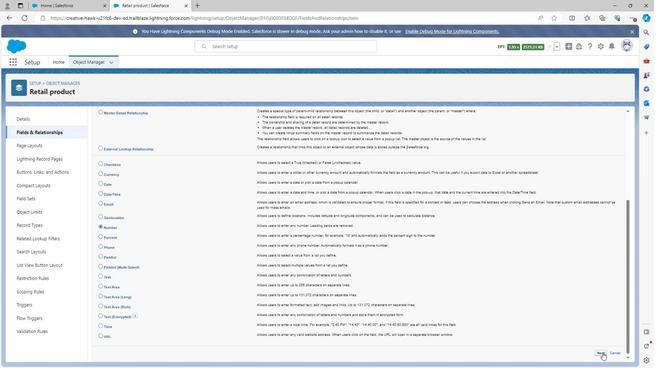 
Action: Mouse moved to (221, 163)
Screenshot: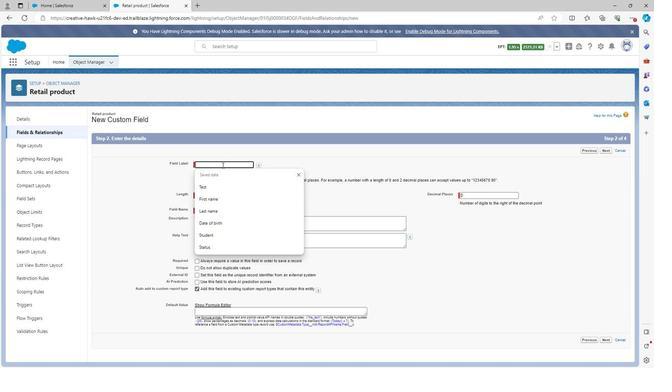 
Action: Key pressed <Key.shift>Total<Key.space>price
Screenshot: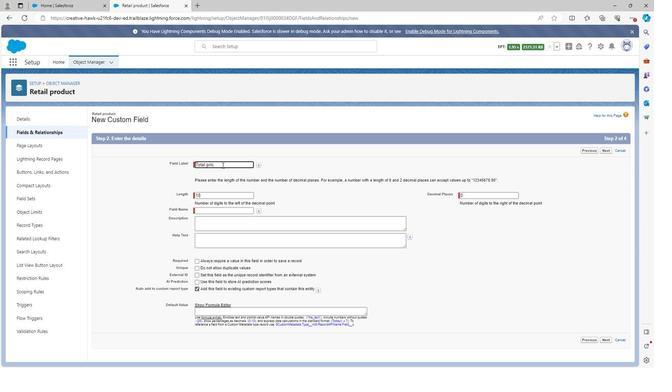 
Action: Mouse moved to (194, 164)
Screenshot: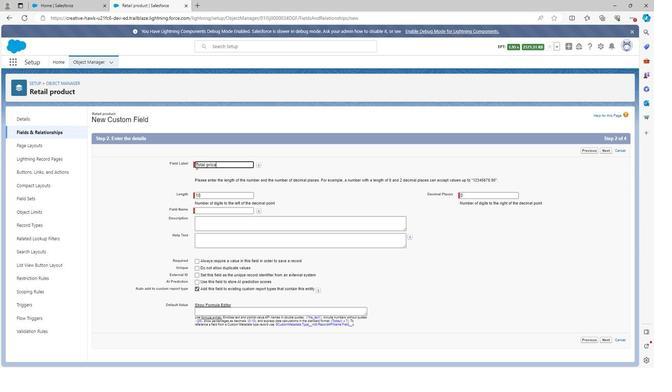 
Action: Mouse pressed left at (194, 164)
Screenshot: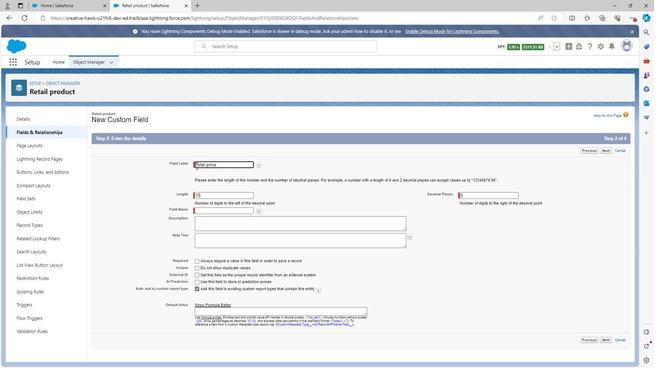 
Action: Mouse moved to (194, 164)
Screenshot: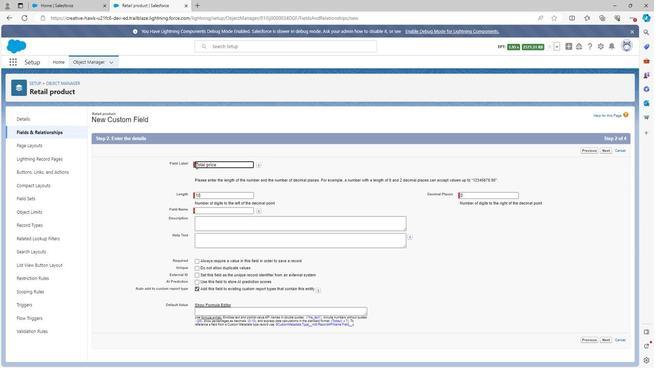 
Action: Key pressed <Key.shift>R
Screenshot: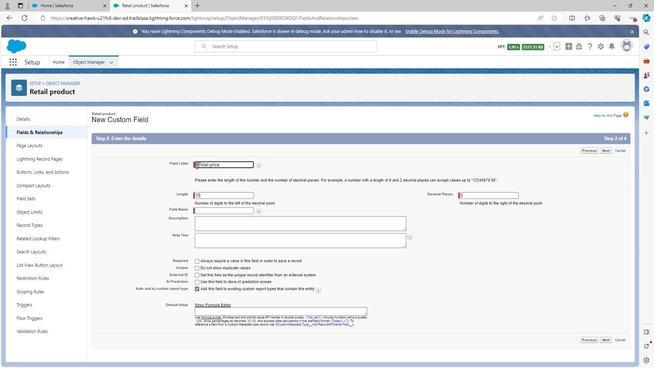 
Action: Mouse moved to (192, 167)
Screenshot: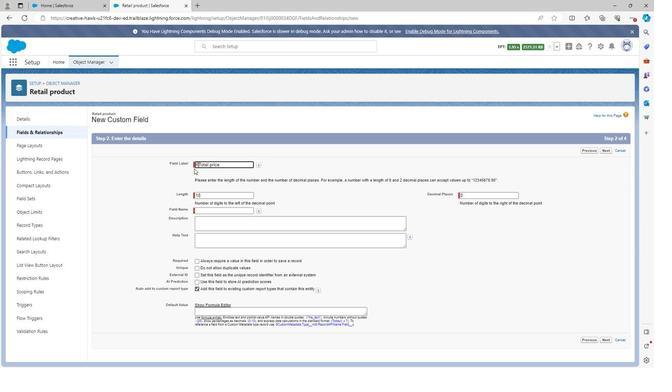
Action: Key pressed e
Screenshot: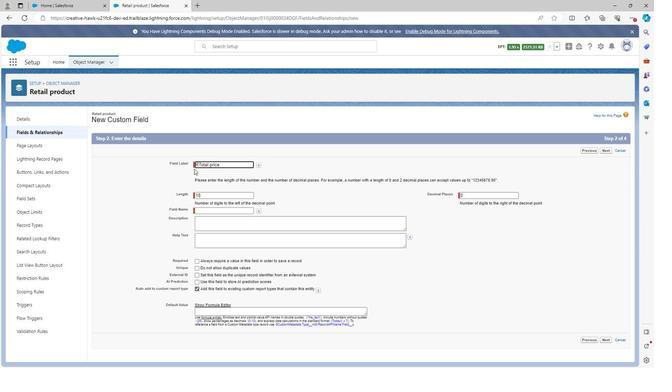 
Action: Mouse moved to (192, 167)
Screenshot: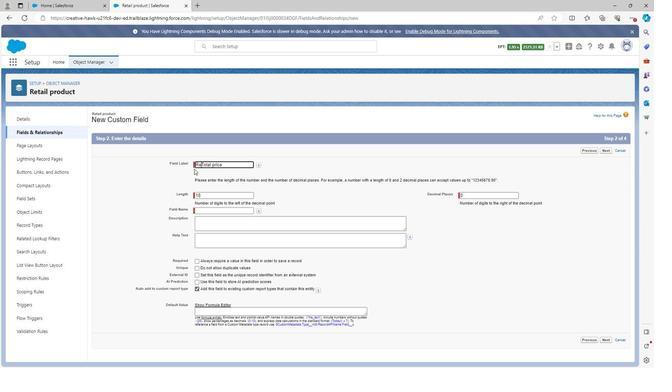 
Action: Key pressed ta
Screenshot: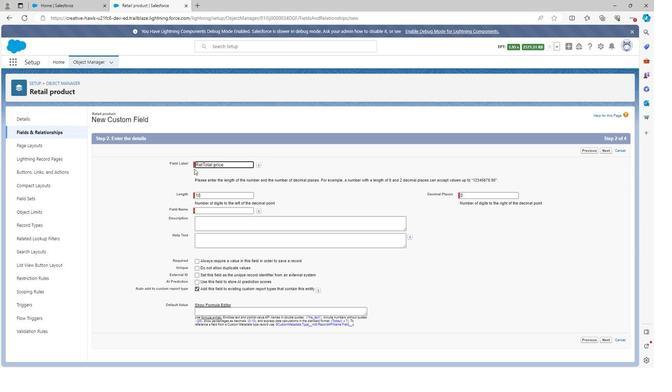 
Action: Mouse moved to (189, 173)
Screenshot: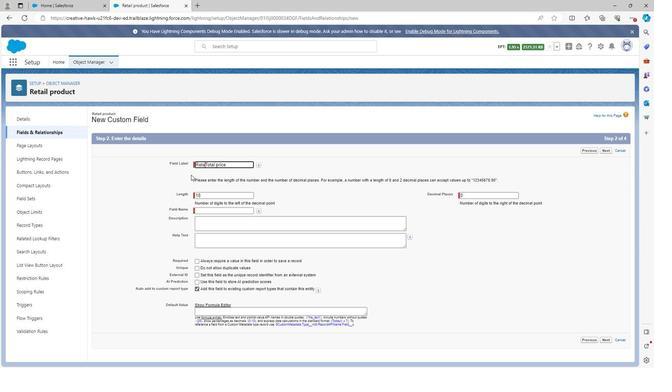 
Action: Key pressed il
Screenshot: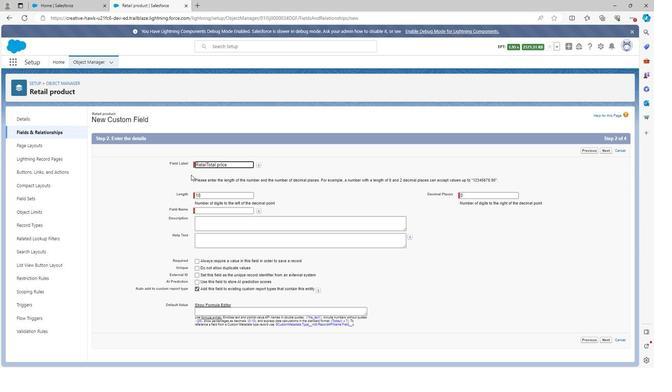 
Action: Mouse moved to (187, 177)
Screenshot: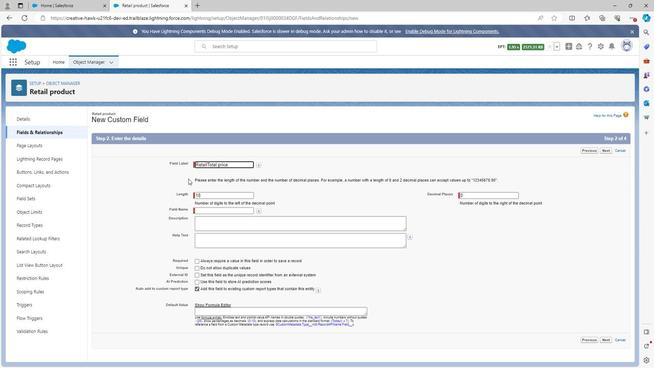 
Action: Key pressed <Key.space>
Screenshot: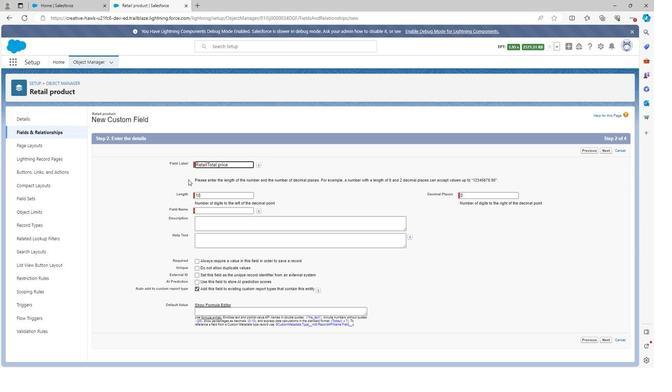 
Action: Mouse moved to (186, 178)
Screenshot: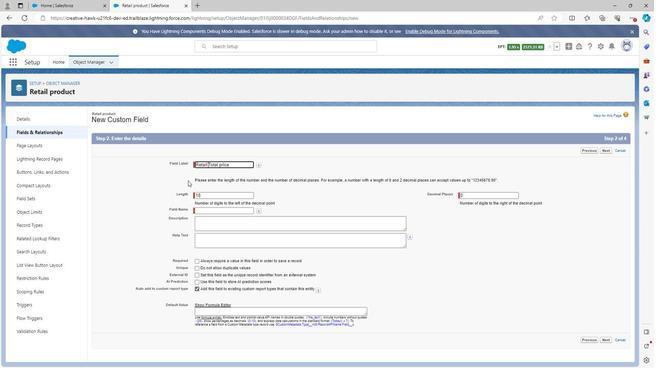 
Action: Key pressed p
Screenshot: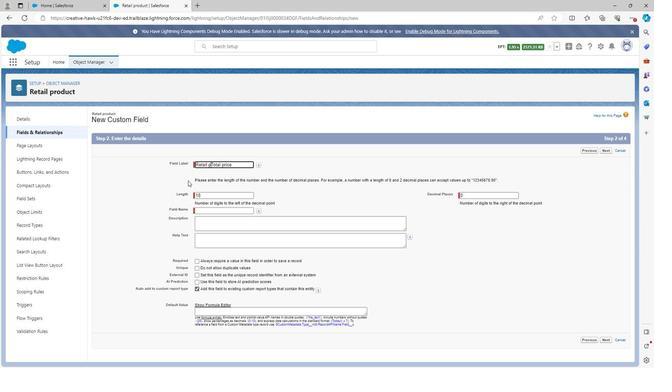 
Action: Mouse moved to (186, 179)
